 Task: Find the distance between New York City and Philadelphia.
Action: Mouse moved to (243, 56)
Screenshot: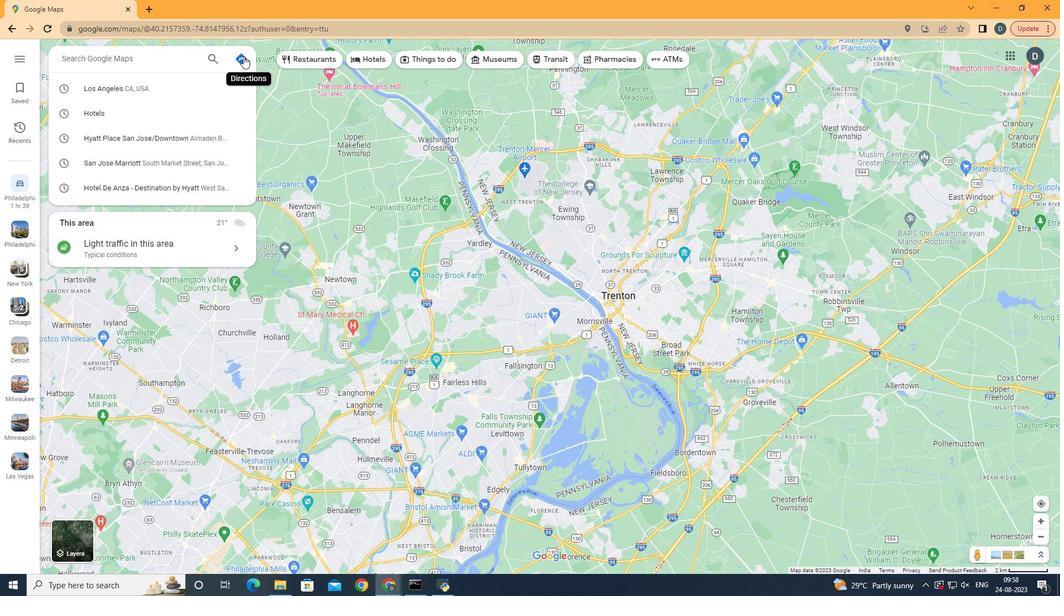 
Action: Mouse pressed left at (243, 56)
Screenshot: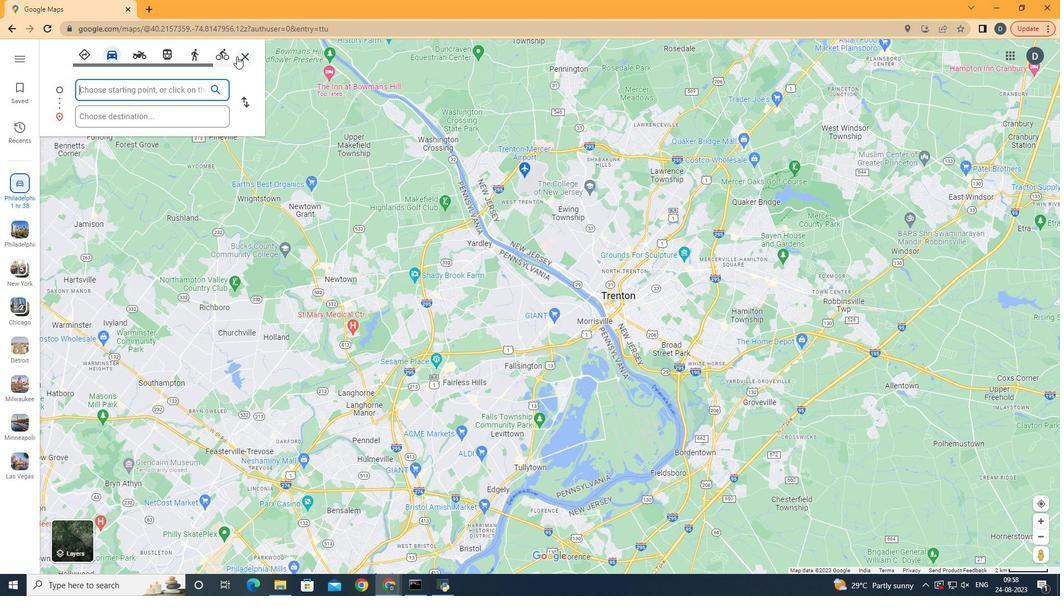 
Action: Mouse moved to (154, 83)
Screenshot: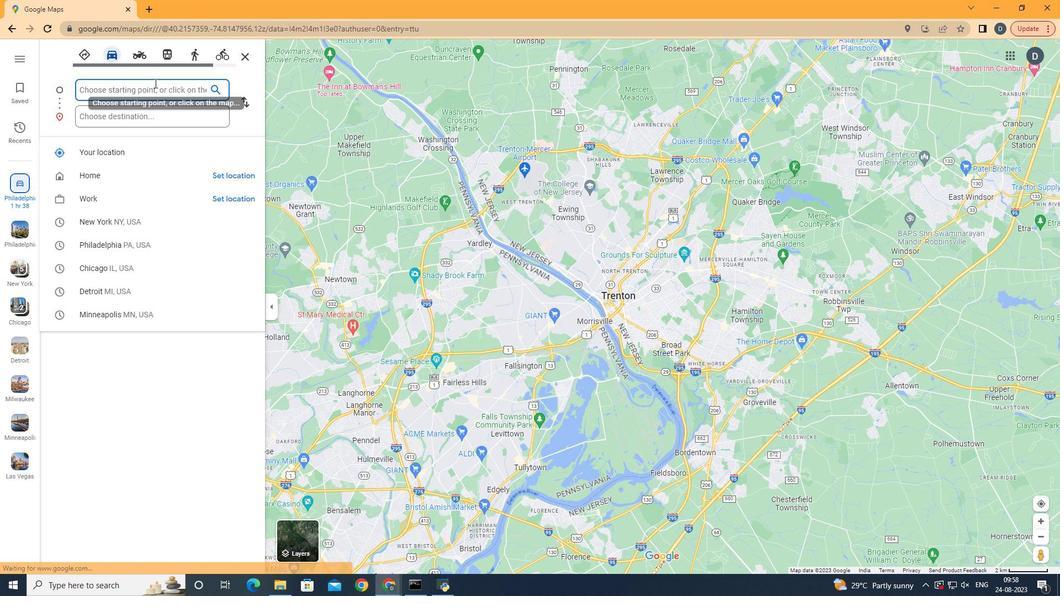 
Action: Mouse pressed left at (154, 83)
Screenshot: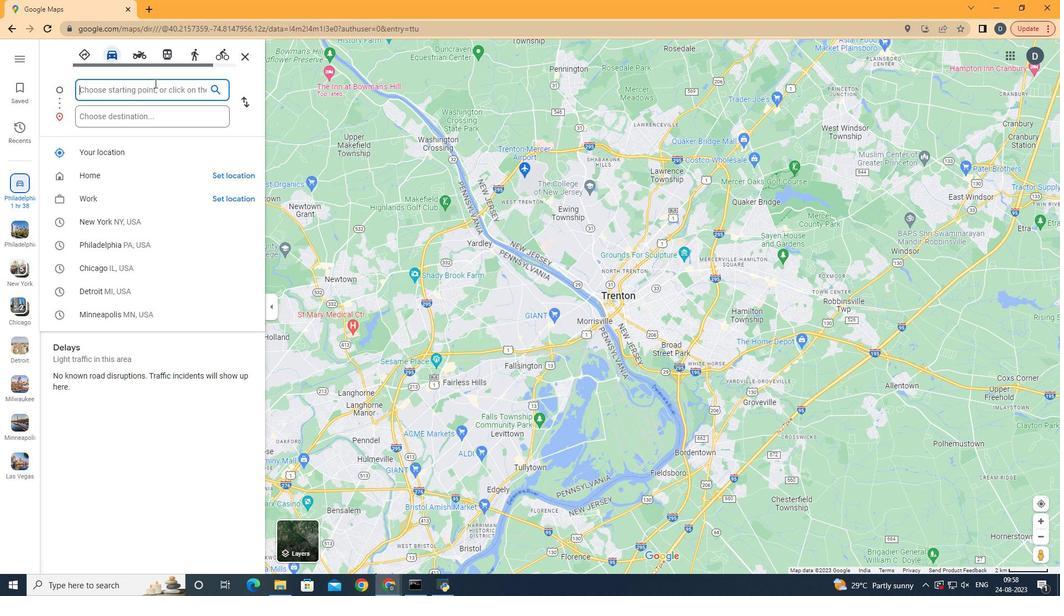 
Action: Key pressed <Key.shift>New<Key.space><Key.shift>York<Key.space><Key.shift>City
Screenshot: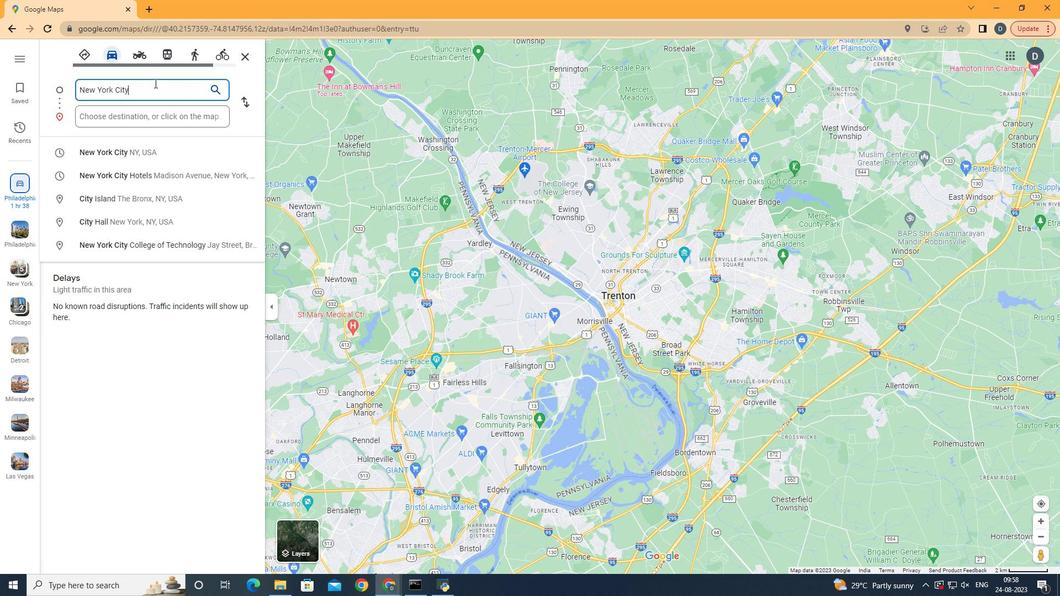 
Action: Mouse moved to (162, 147)
Screenshot: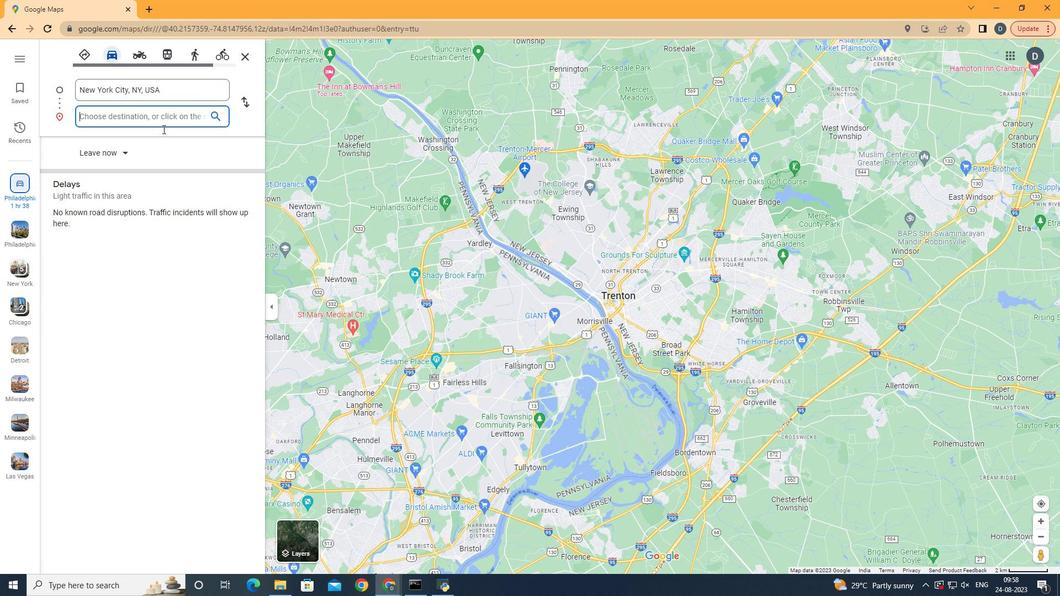 
Action: Mouse pressed left at (162, 147)
Screenshot: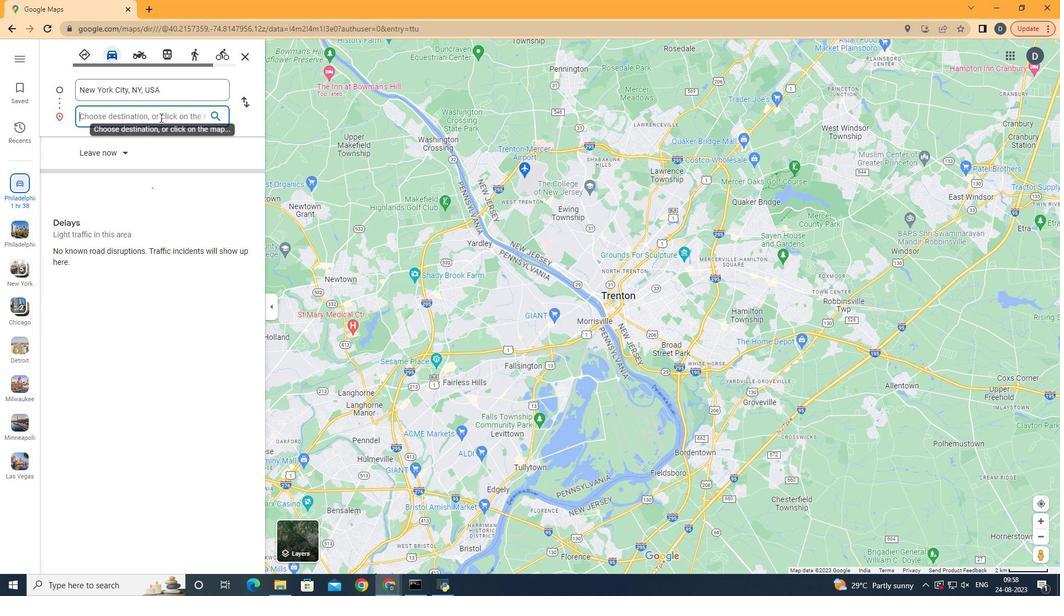 
Action: Mouse moved to (159, 113)
Screenshot: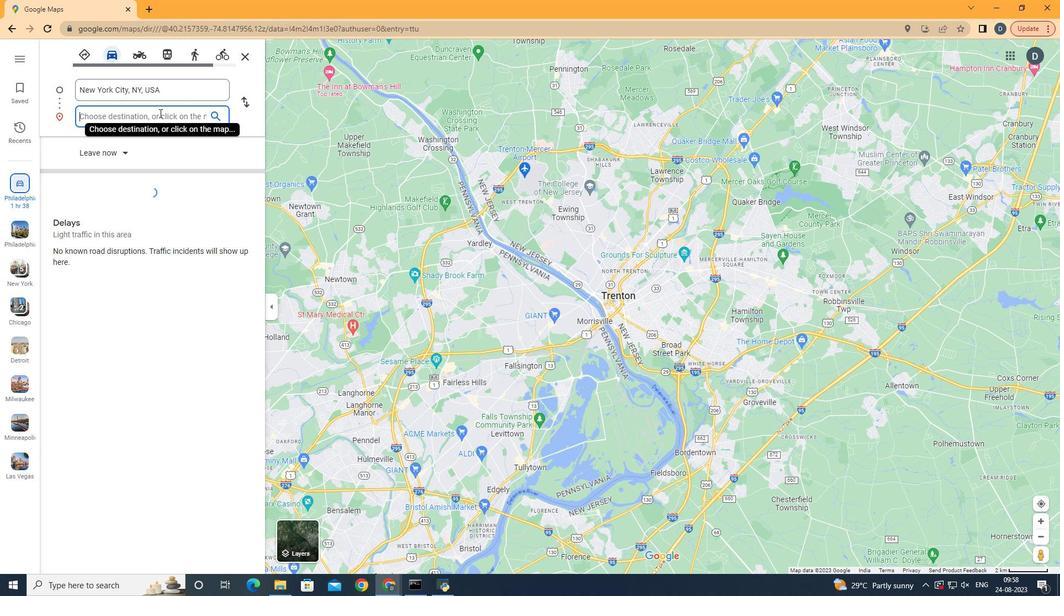 
Action: Mouse pressed left at (159, 113)
Screenshot: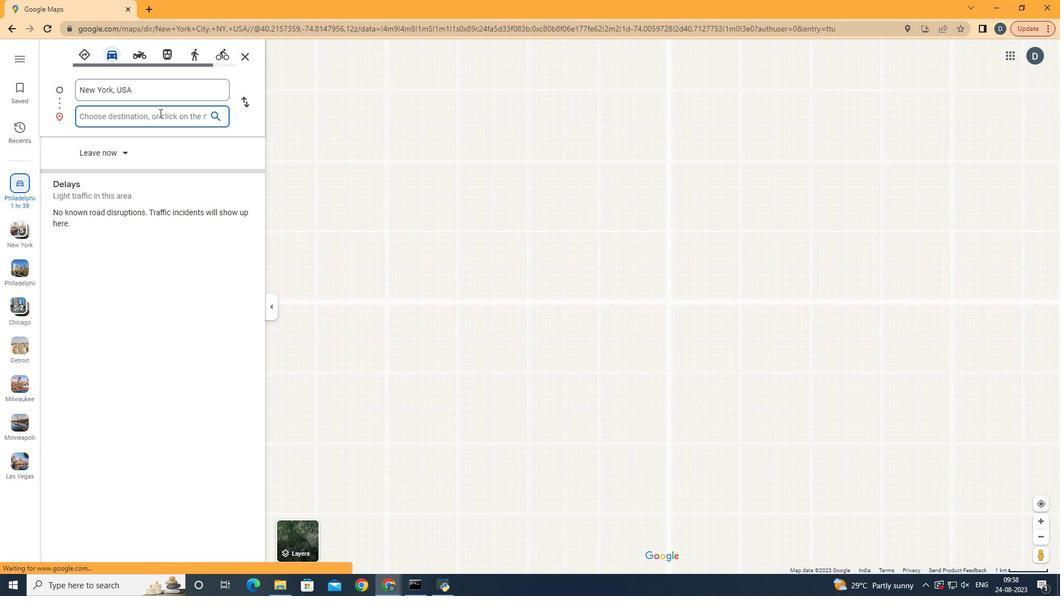 
Action: Mouse moved to (162, 111)
Screenshot: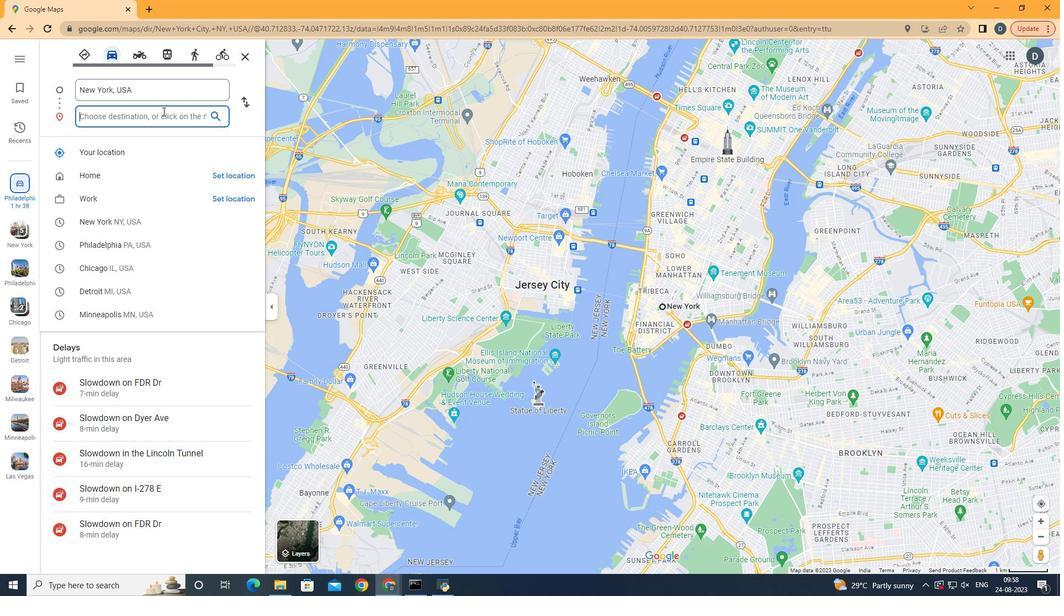 
Action: Key pressed <Key.shift><Key.shift>Philadelphia
Screenshot: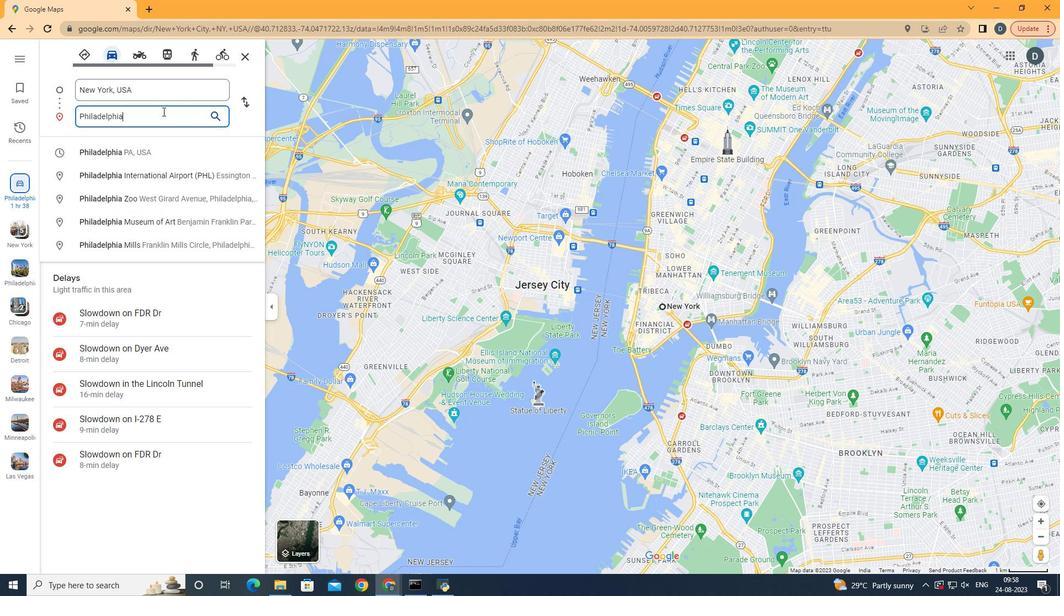 
Action: Mouse moved to (163, 150)
Screenshot: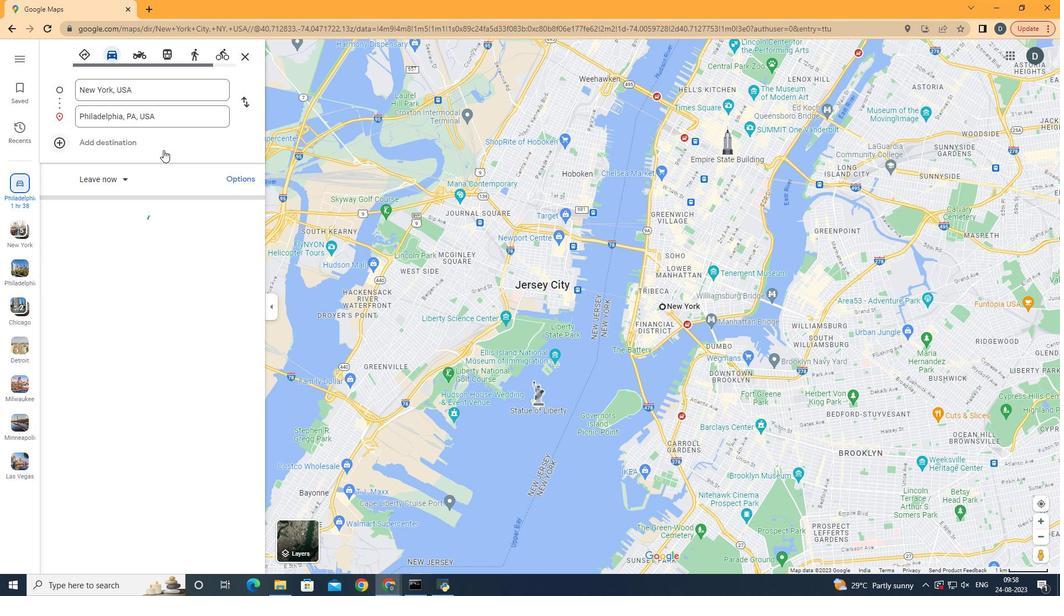
Action: Mouse pressed left at (163, 150)
Screenshot: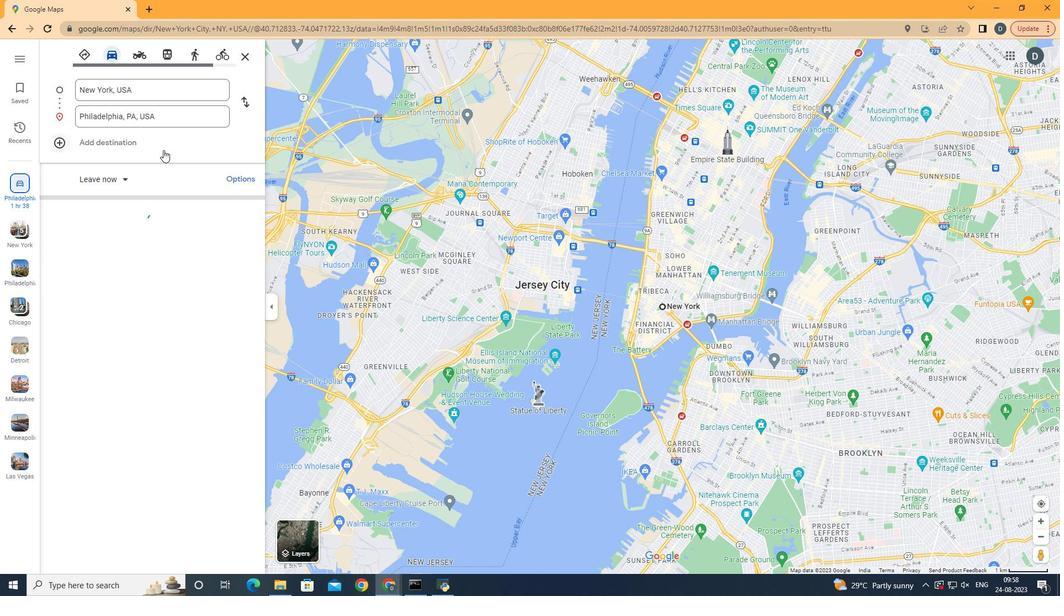 
Action: Mouse moved to (472, 534)
Screenshot: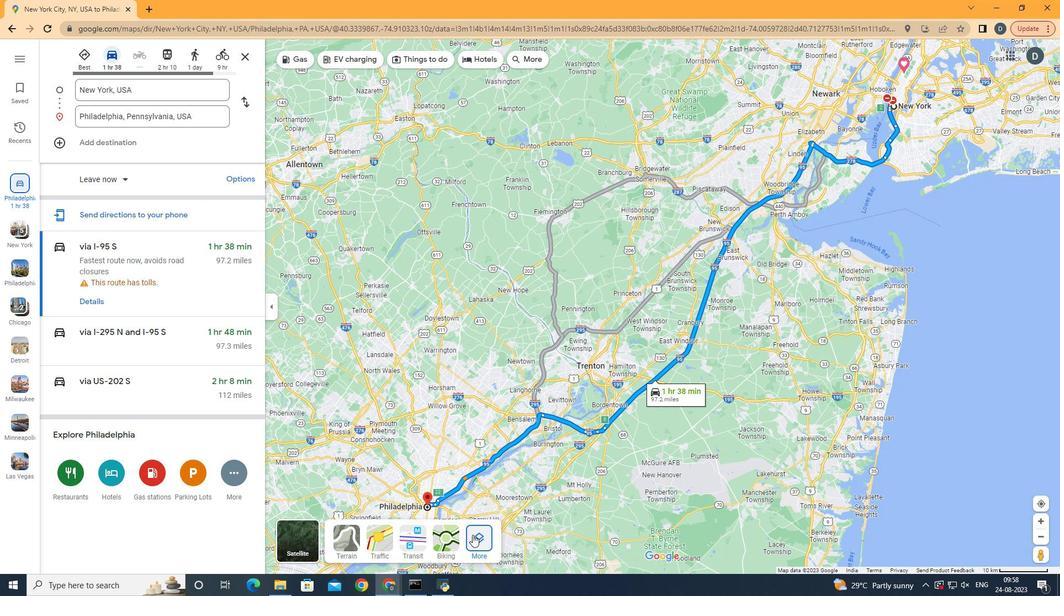 
Action: Mouse pressed left at (472, 534)
Screenshot: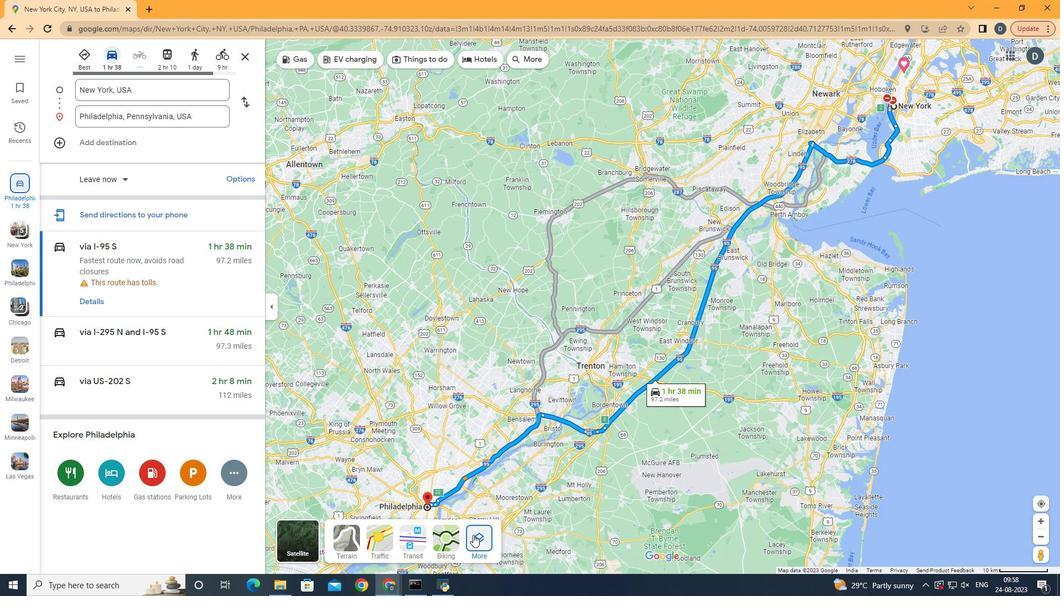 
Action: Mouse moved to (393, 437)
Screenshot: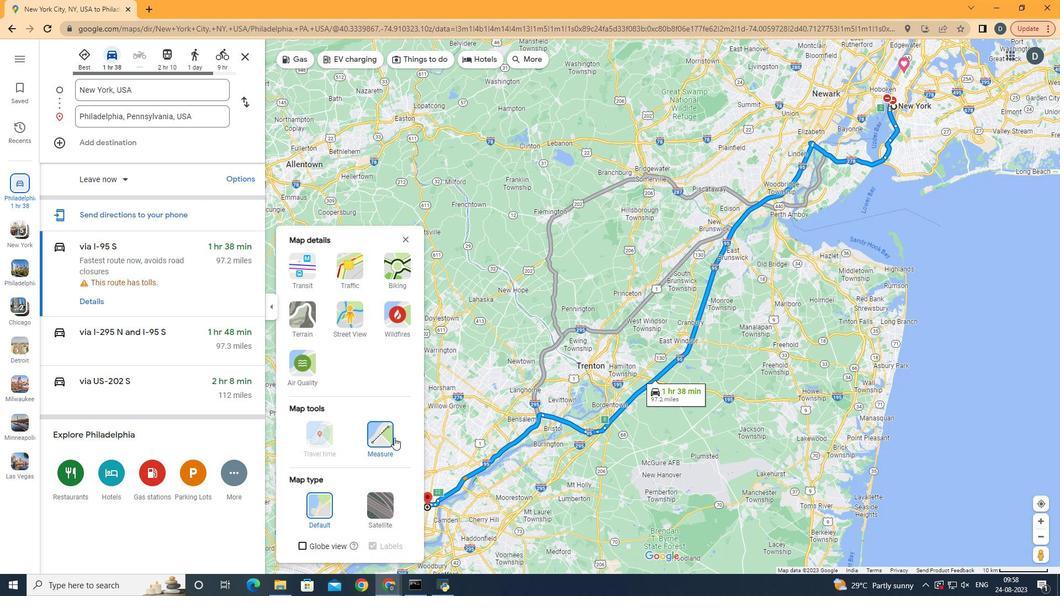 
Action: Mouse pressed left at (393, 437)
Screenshot: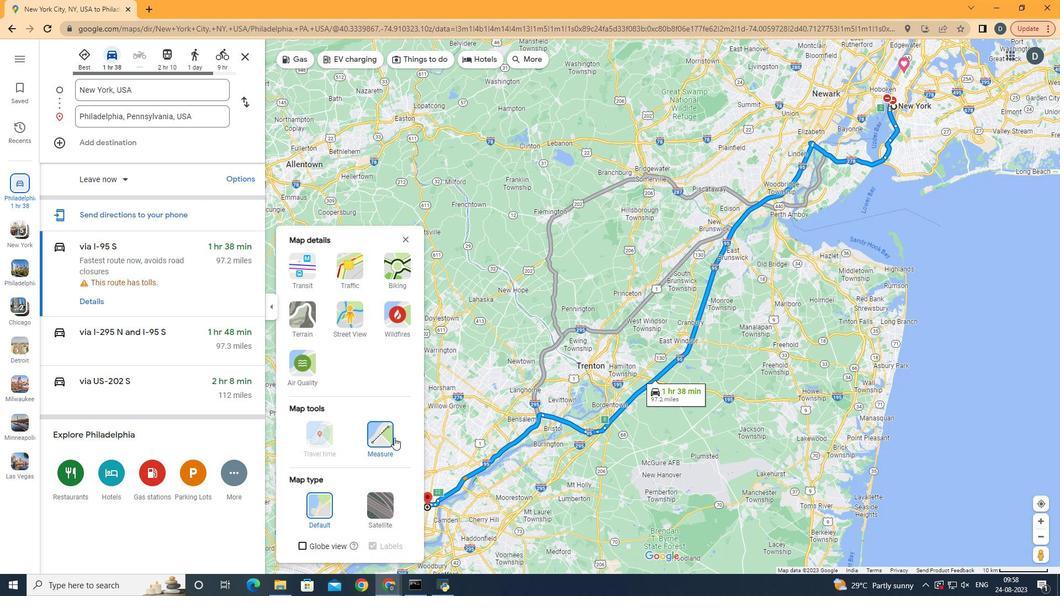 
Action: Mouse moved to (892, 105)
Screenshot: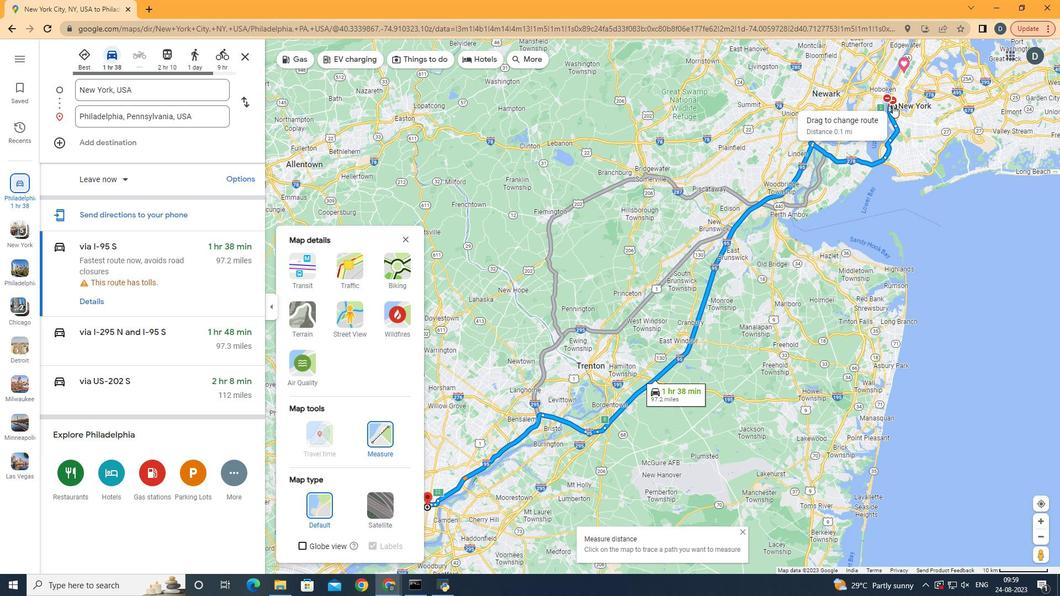
Action: Mouse pressed left at (892, 105)
Screenshot: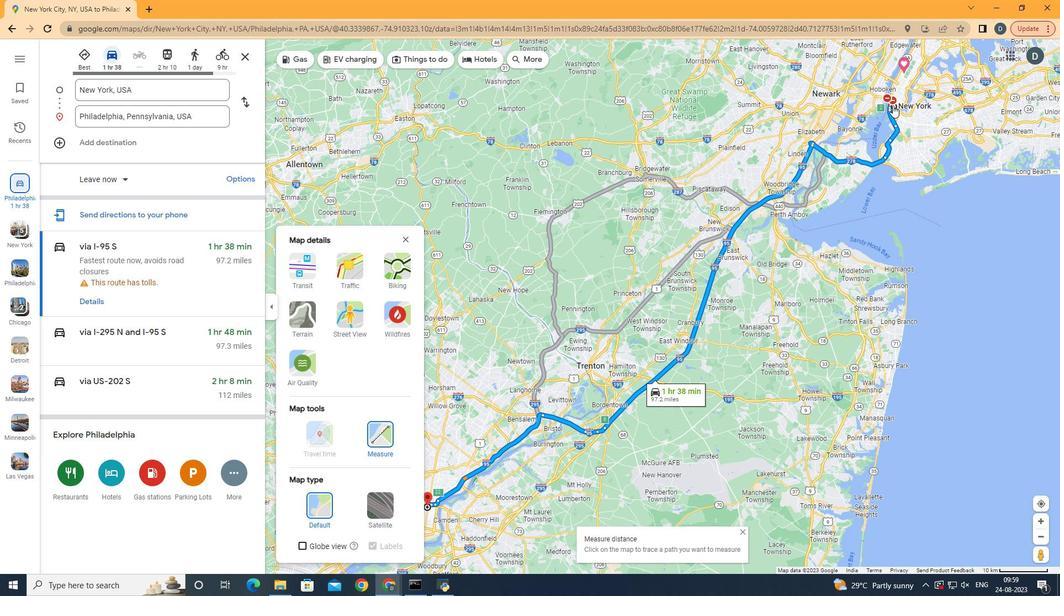 
Action: Mouse moved to (426, 509)
Screenshot: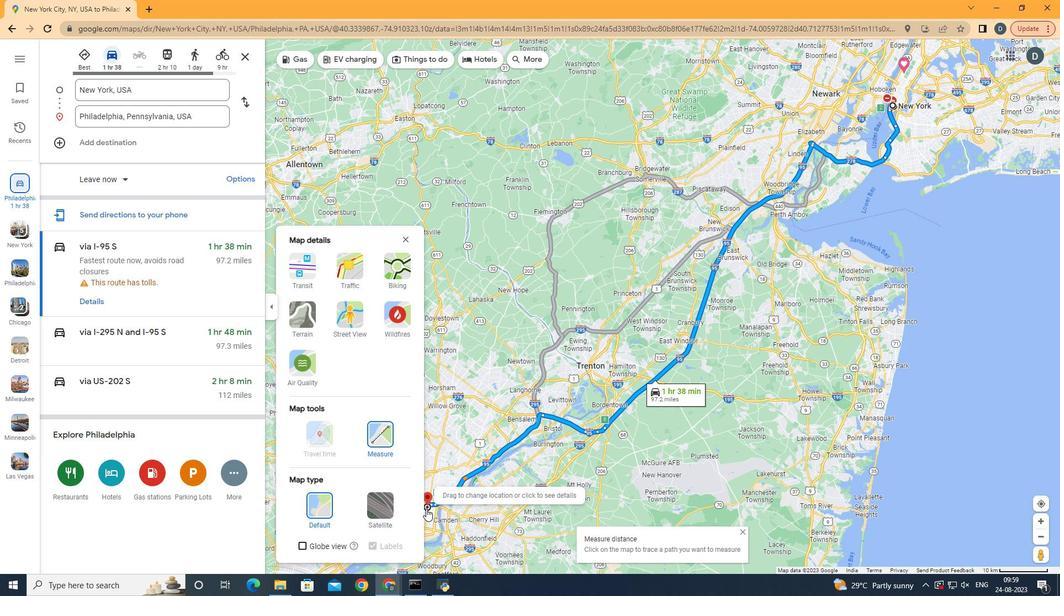 
Action: Mouse pressed left at (426, 509)
Screenshot: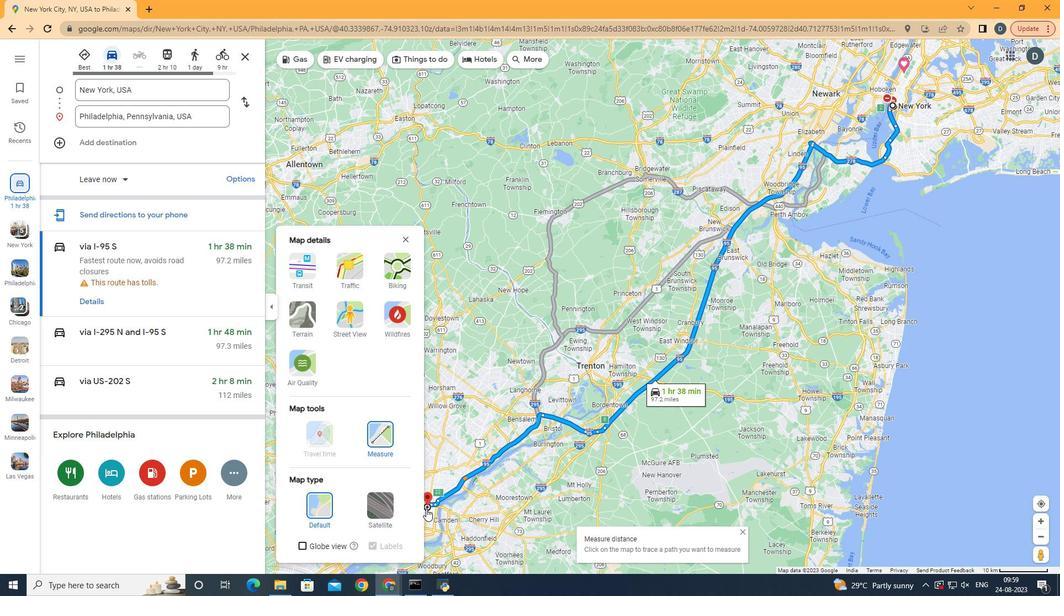 
Action: Mouse moved to (401, 235)
Screenshot: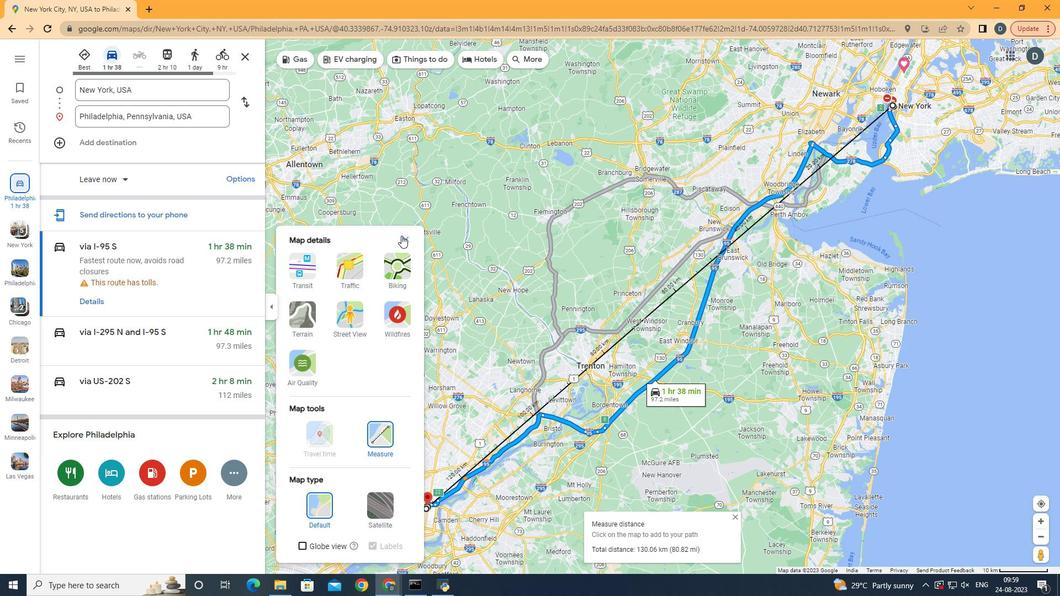 
Action: Mouse pressed left at (401, 235)
Screenshot: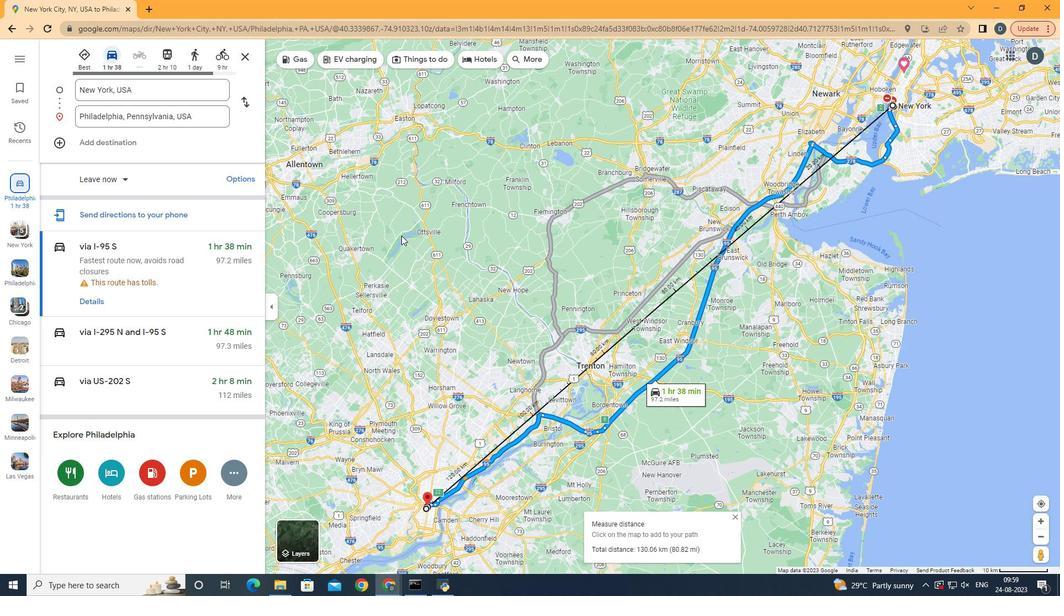
Action: Mouse moved to (865, 190)
Screenshot: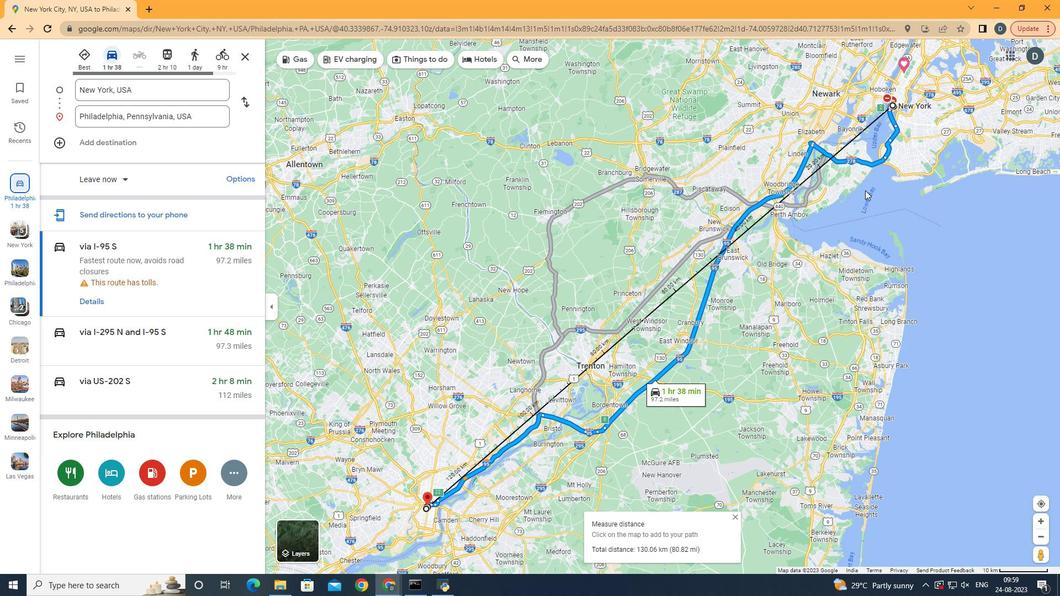 
Action: Mouse scrolled (865, 191) with delta (0, 0)
Screenshot: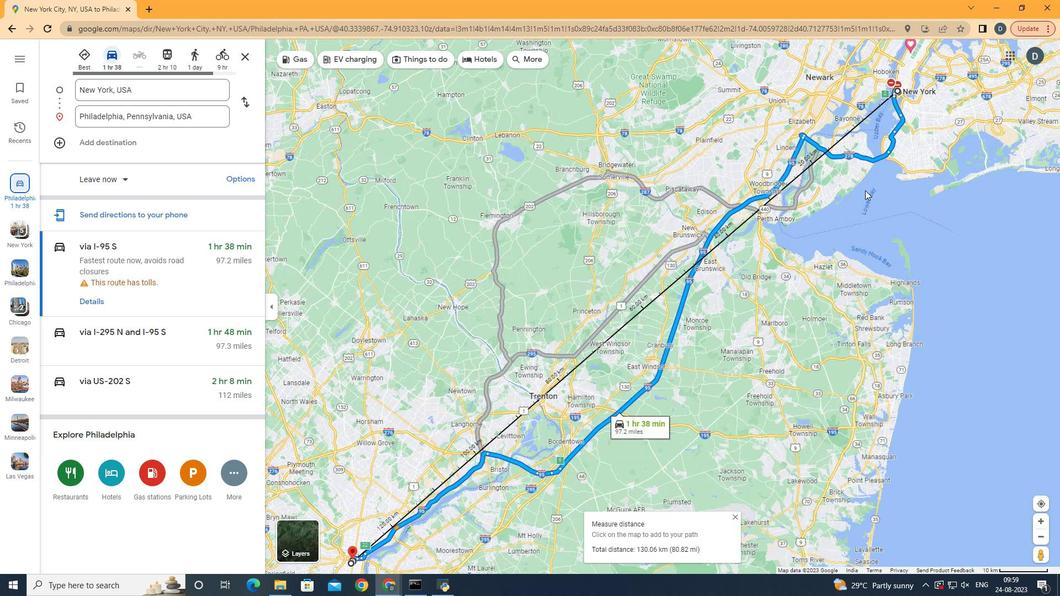 
Action: Mouse scrolled (865, 191) with delta (0, 0)
Screenshot: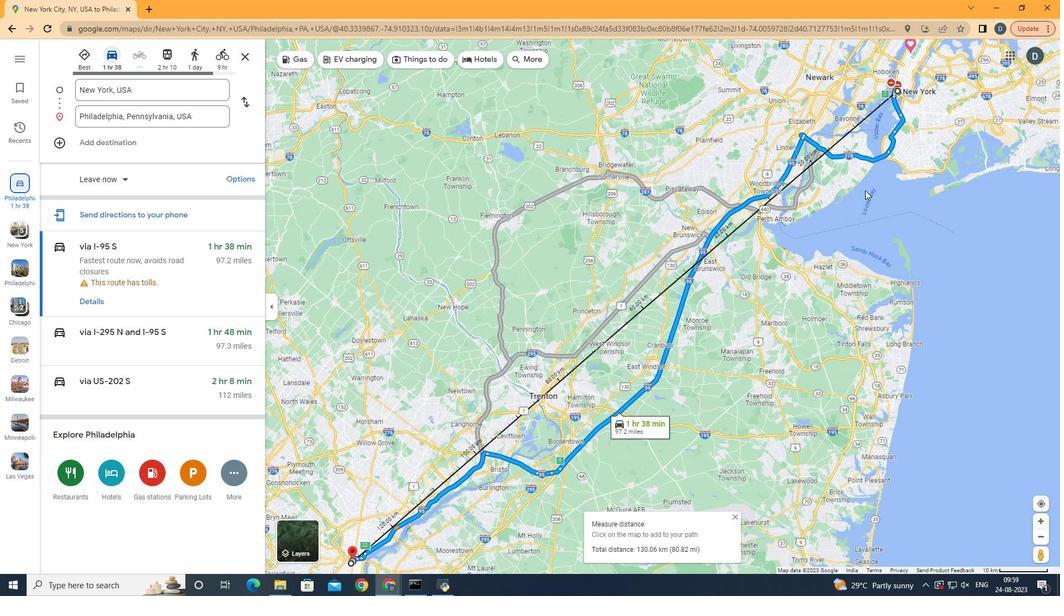 
Action: Mouse scrolled (865, 191) with delta (0, 0)
Screenshot: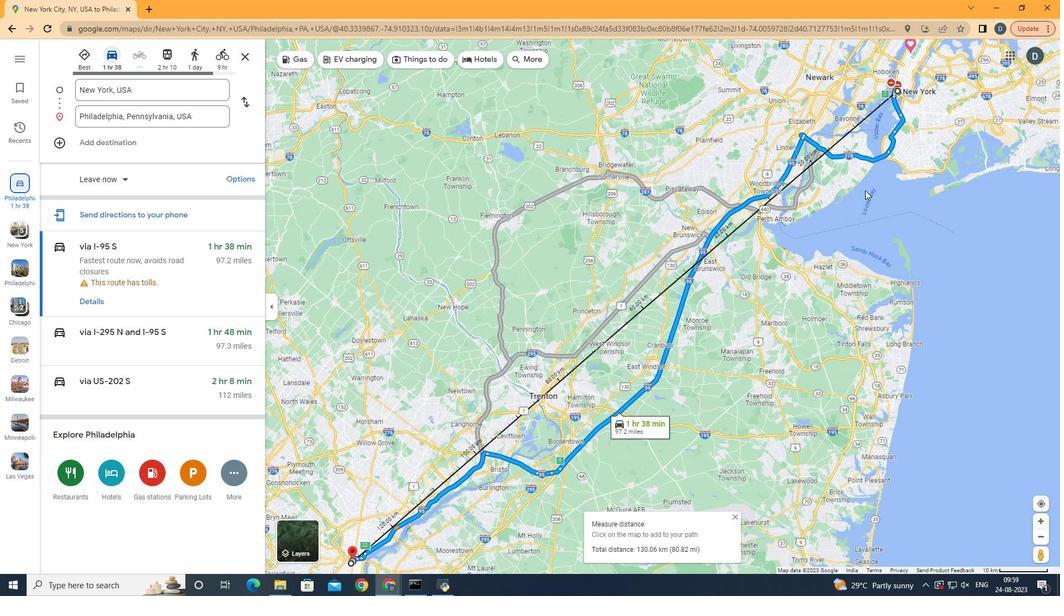 
Action: Mouse scrolled (865, 191) with delta (0, 0)
Screenshot: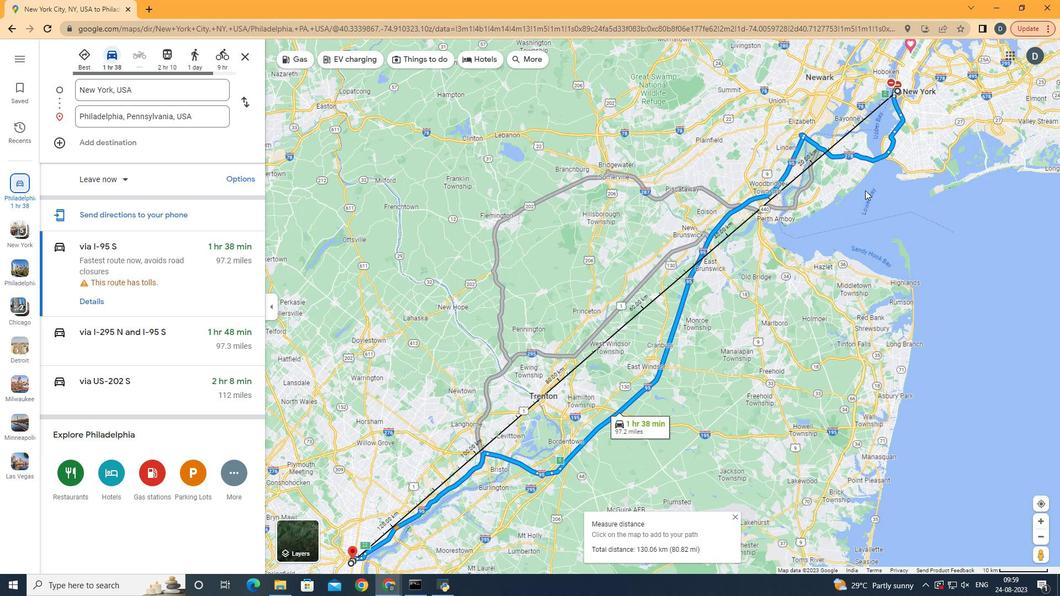 
Action: Mouse scrolled (865, 191) with delta (0, 0)
Screenshot: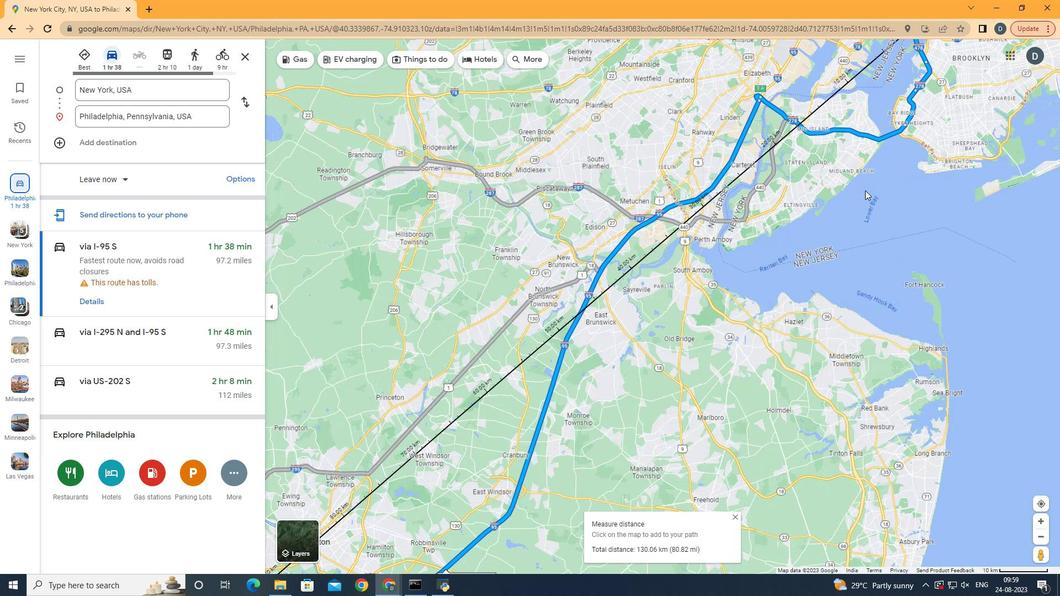 
Action: Mouse scrolled (865, 191) with delta (0, 0)
Screenshot: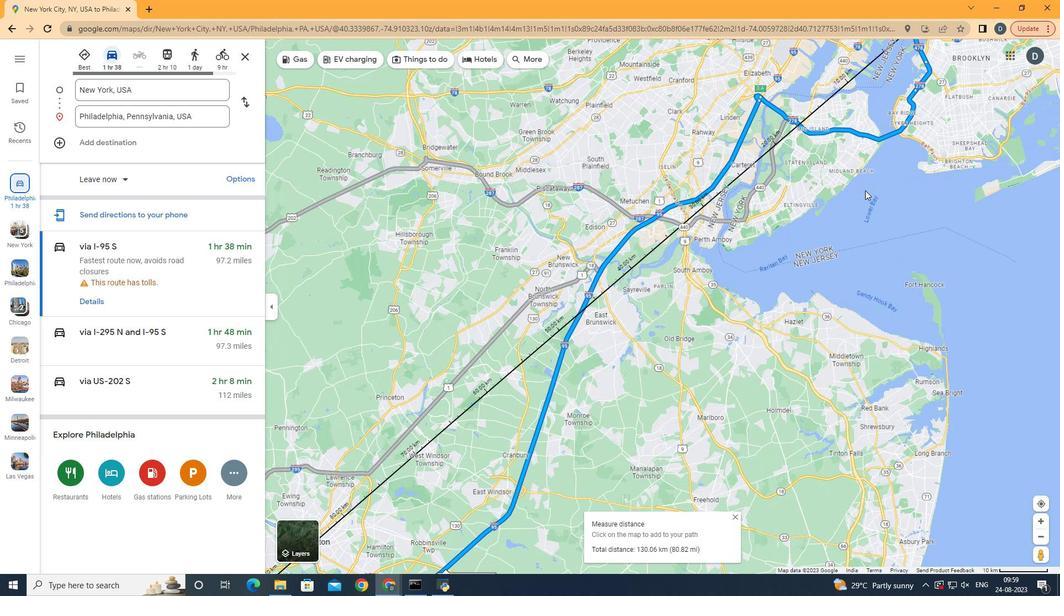 
Action: Mouse scrolled (865, 191) with delta (0, 0)
Screenshot: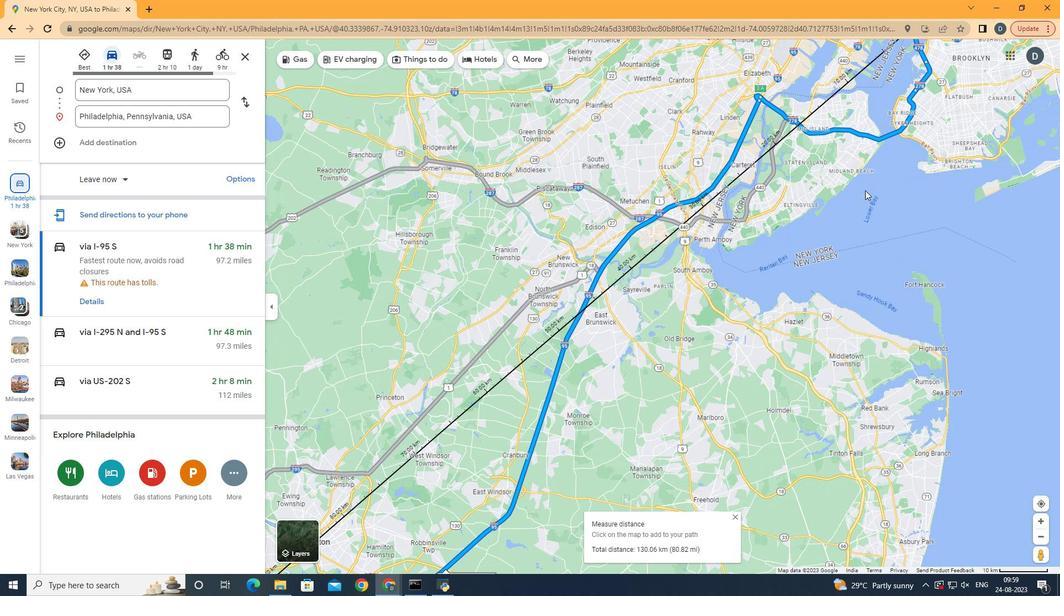 
Action: Mouse scrolled (865, 191) with delta (0, 0)
Screenshot: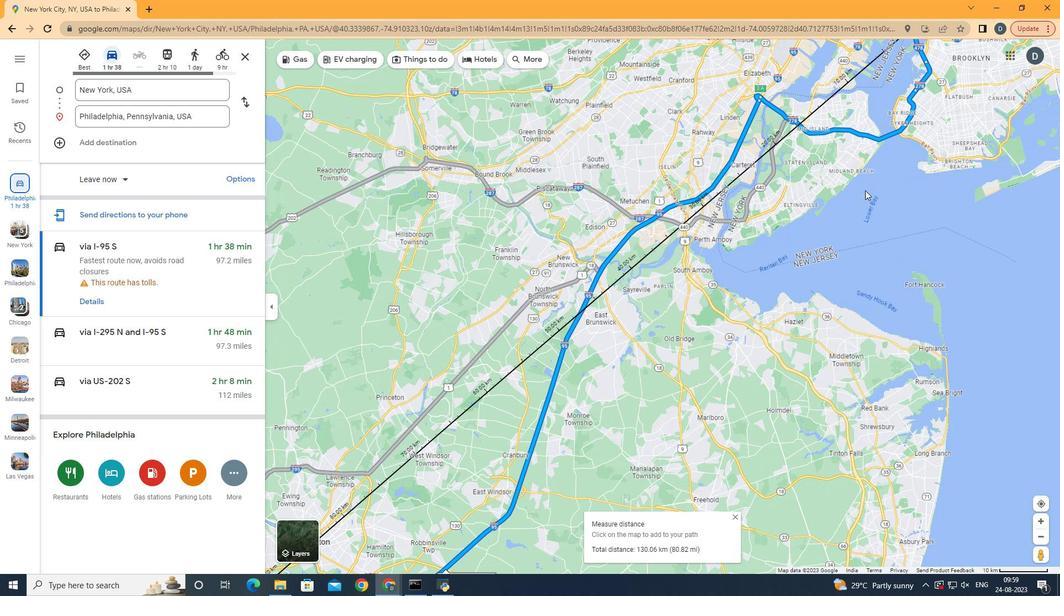 
Action: Mouse scrolled (865, 191) with delta (0, 0)
Screenshot: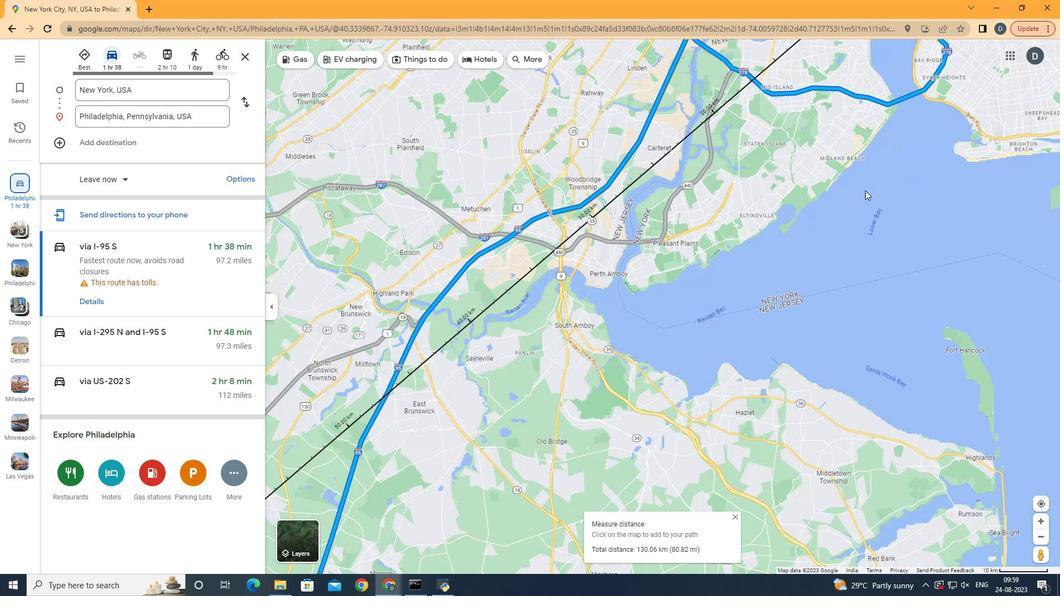 
Action: Mouse scrolled (865, 191) with delta (0, 0)
Screenshot: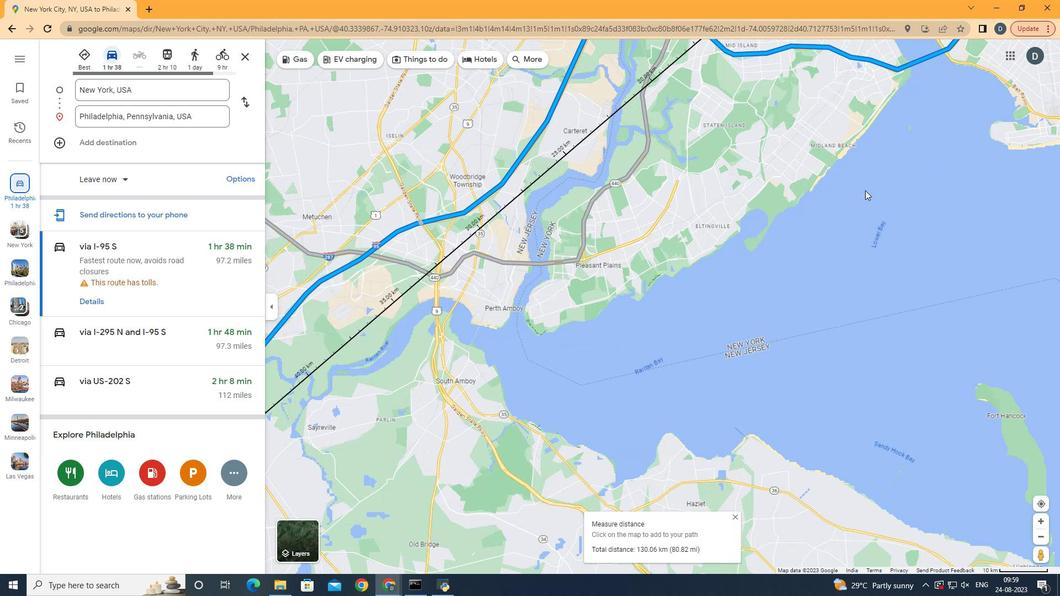 
Action: Mouse scrolled (865, 191) with delta (0, 0)
Screenshot: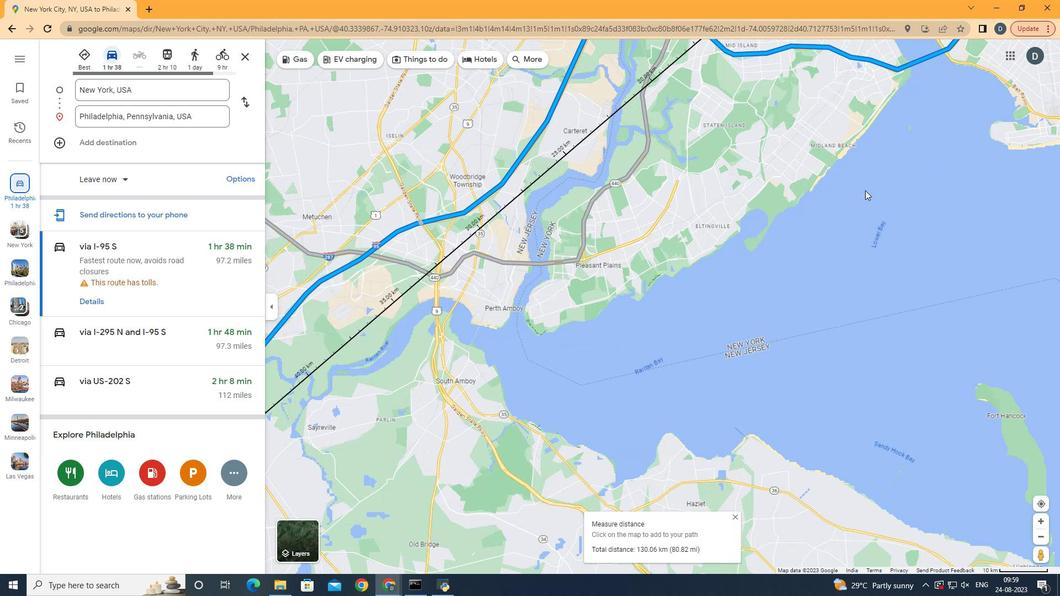 
Action: Mouse scrolled (865, 191) with delta (0, 0)
Screenshot: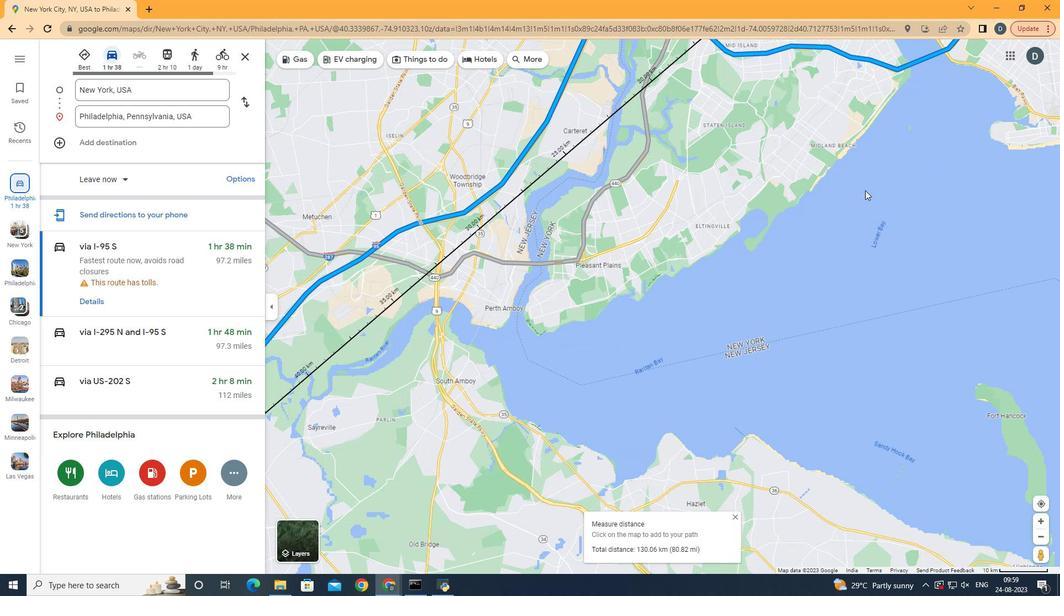 
Action: Mouse scrolled (865, 191) with delta (0, 0)
Screenshot: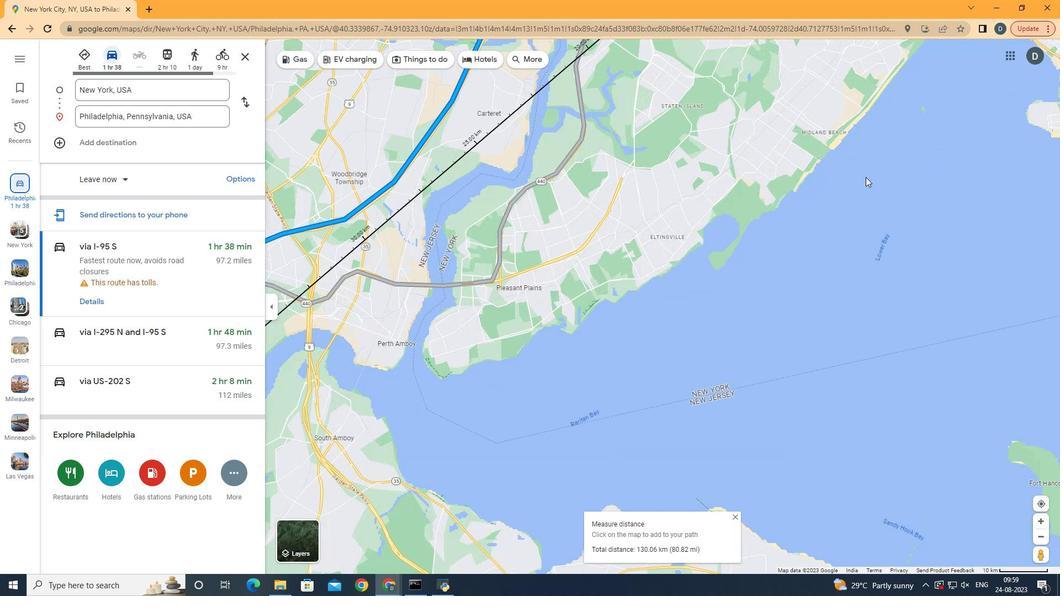 
Action: Mouse moved to (884, 145)
Screenshot: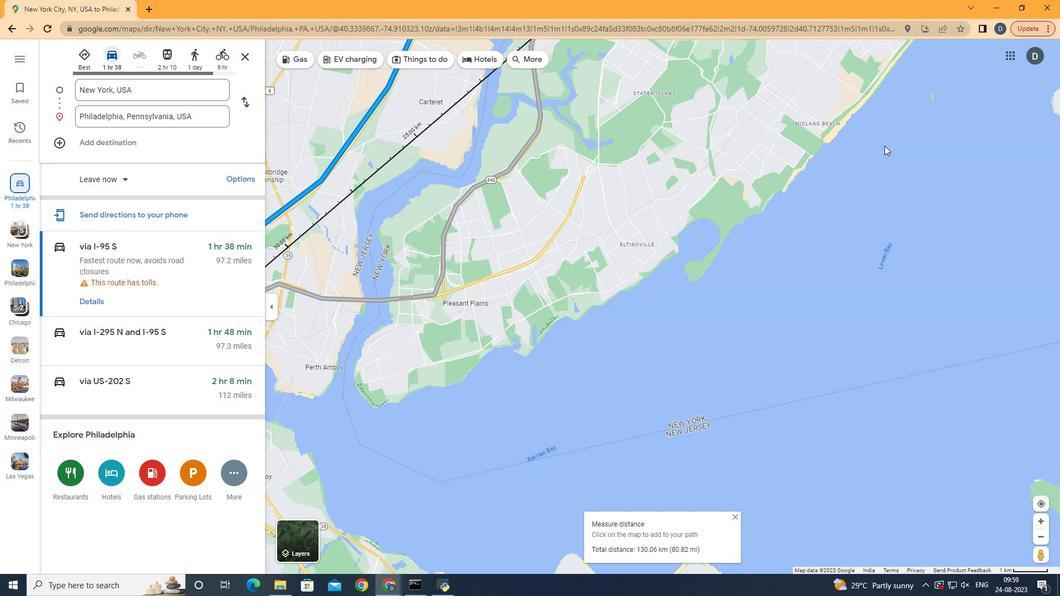 
Action: Mouse pressed left at (884, 145)
Screenshot: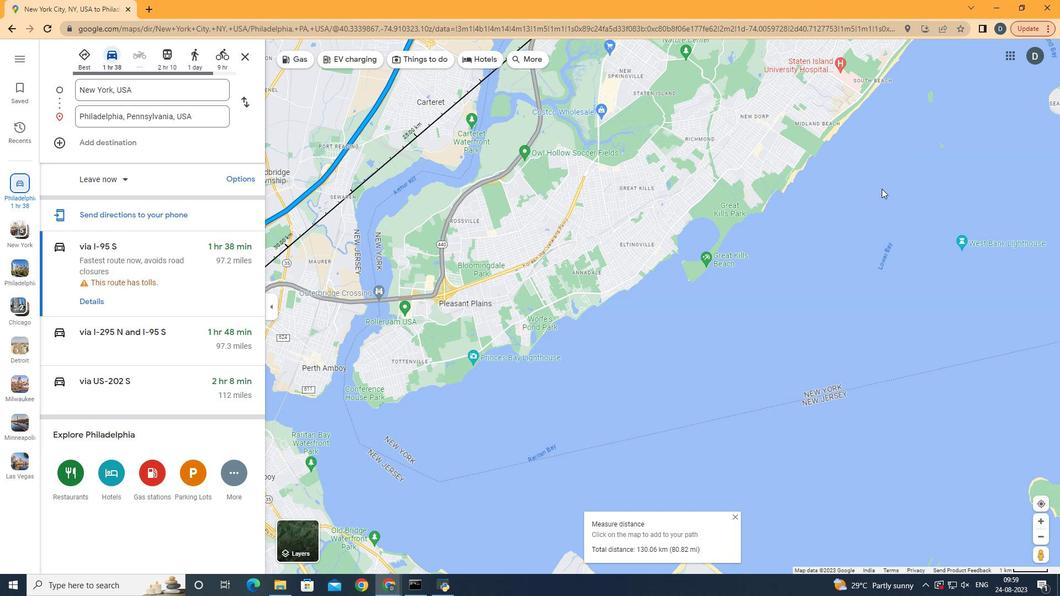 
Action: Mouse moved to (863, 207)
Screenshot: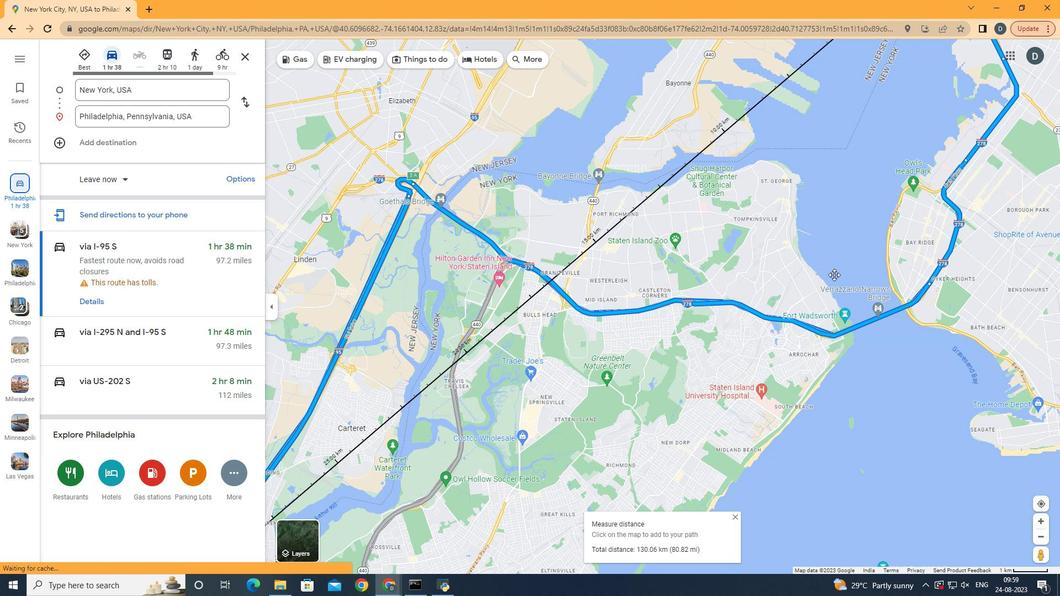 
Action: Mouse pressed left at (863, 207)
Screenshot: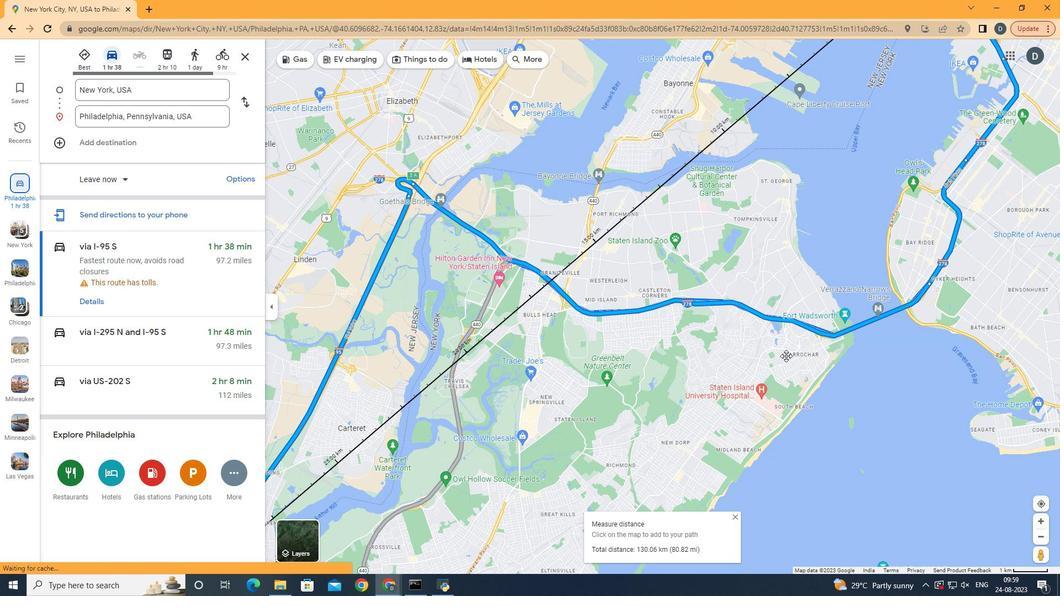 
Action: Mouse moved to (696, 472)
Screenshot: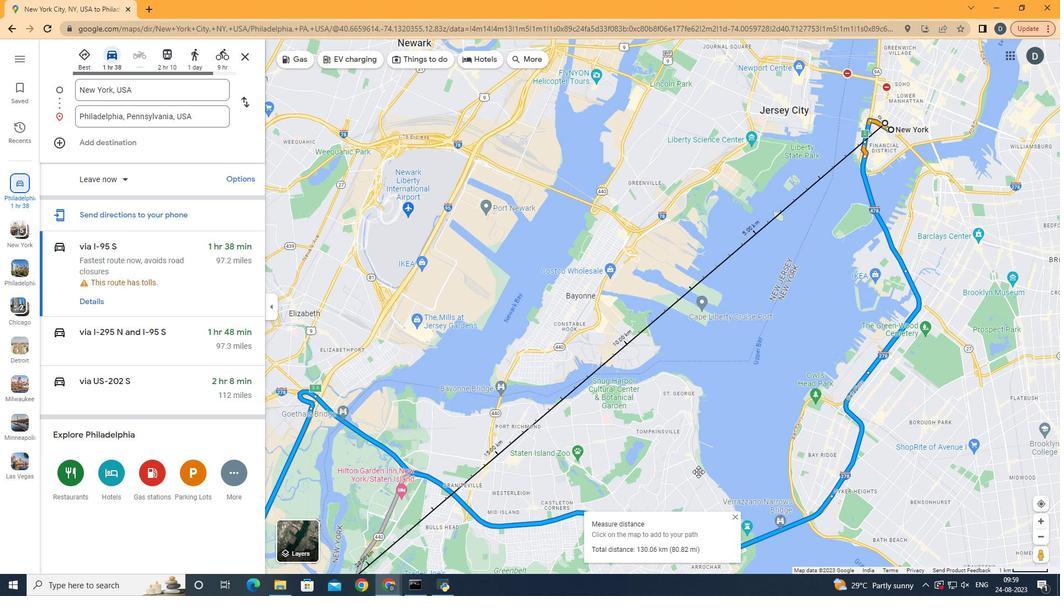 
Action: Mouse pressed left at (696, 472)
Screenshot: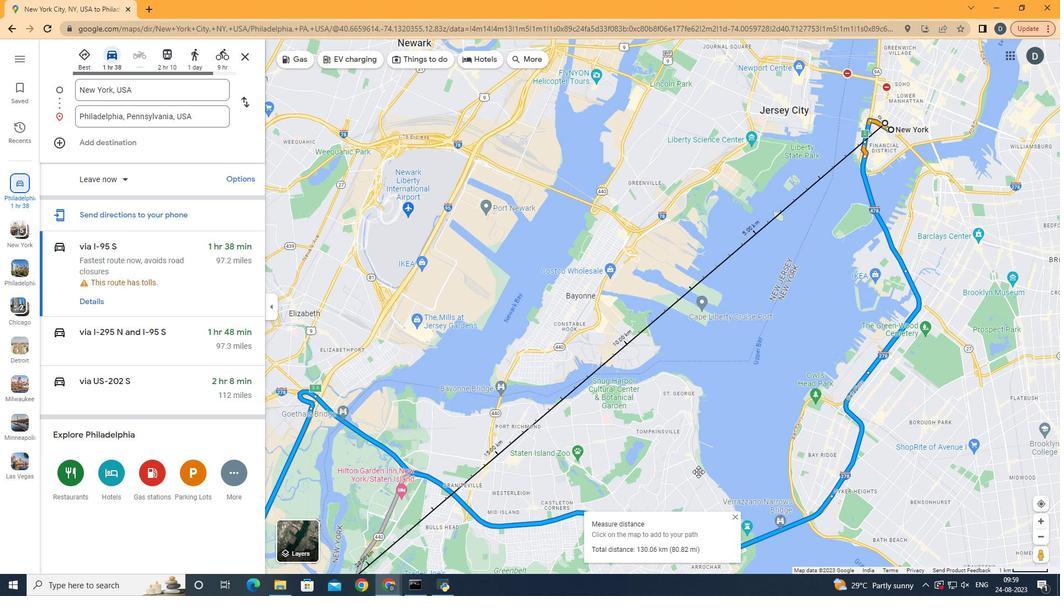 
Action: Mouse moved to (511, 507)
Screenshot: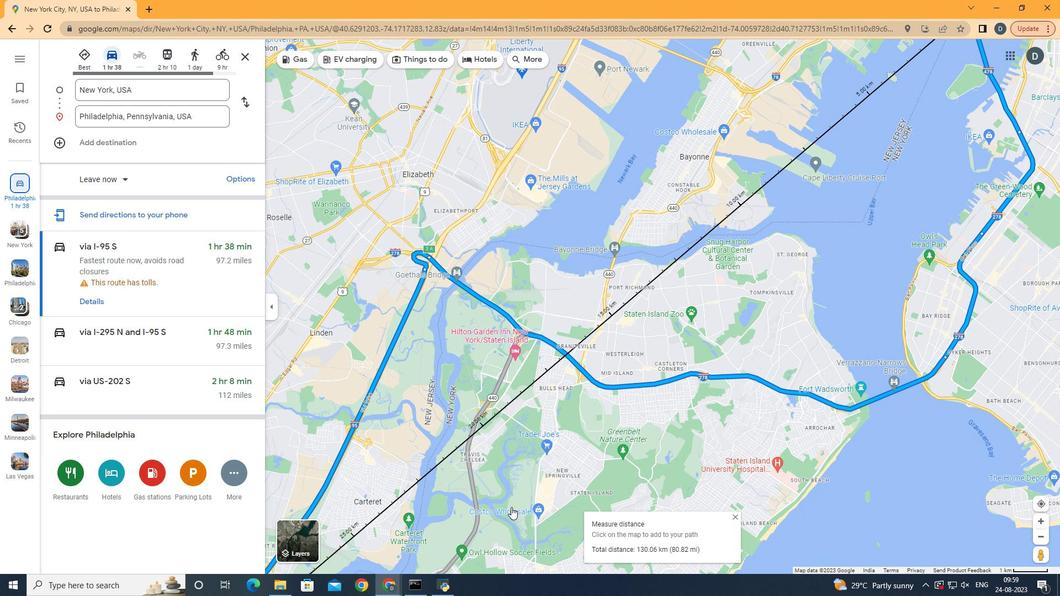 
Action: Mouse pressed left at (511, 507)
Screenshot: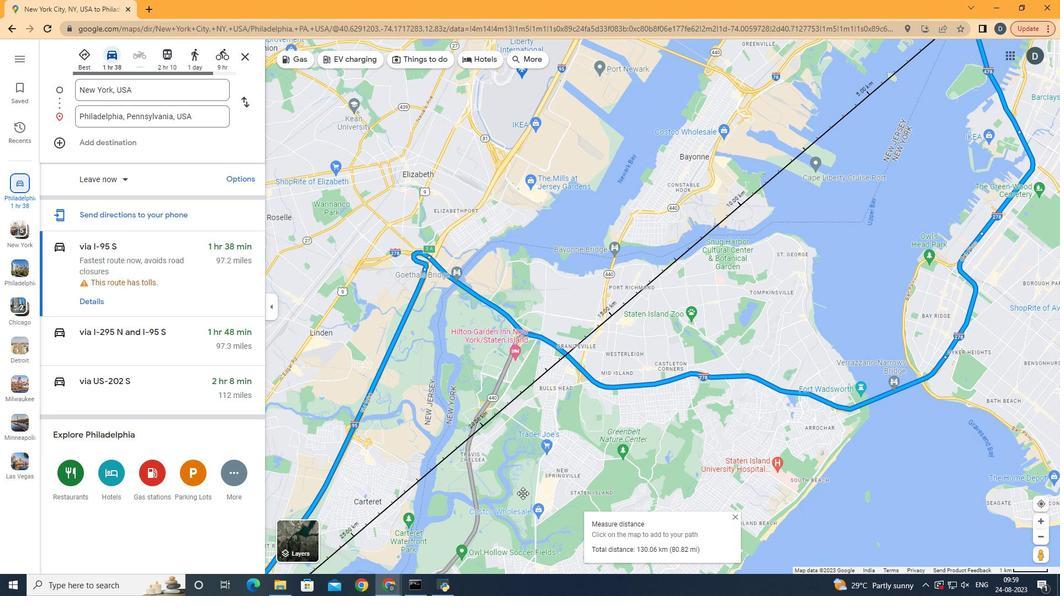 
Action: Mouse moved to (691, 366)
Screenshot: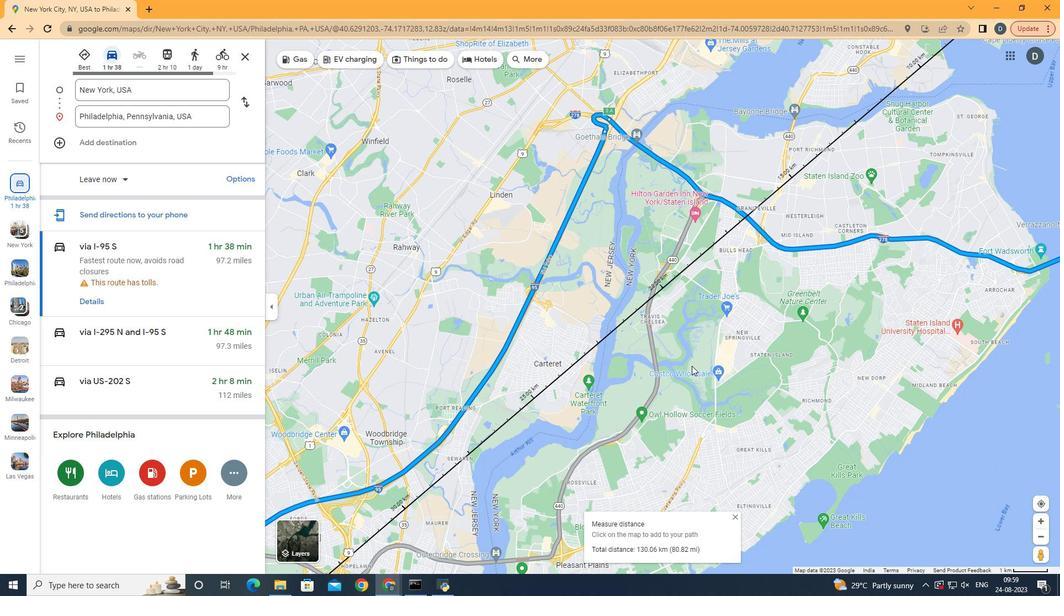 
Action: Mouse scrolled (691, 366) with delta (0, 0)
Screenshot: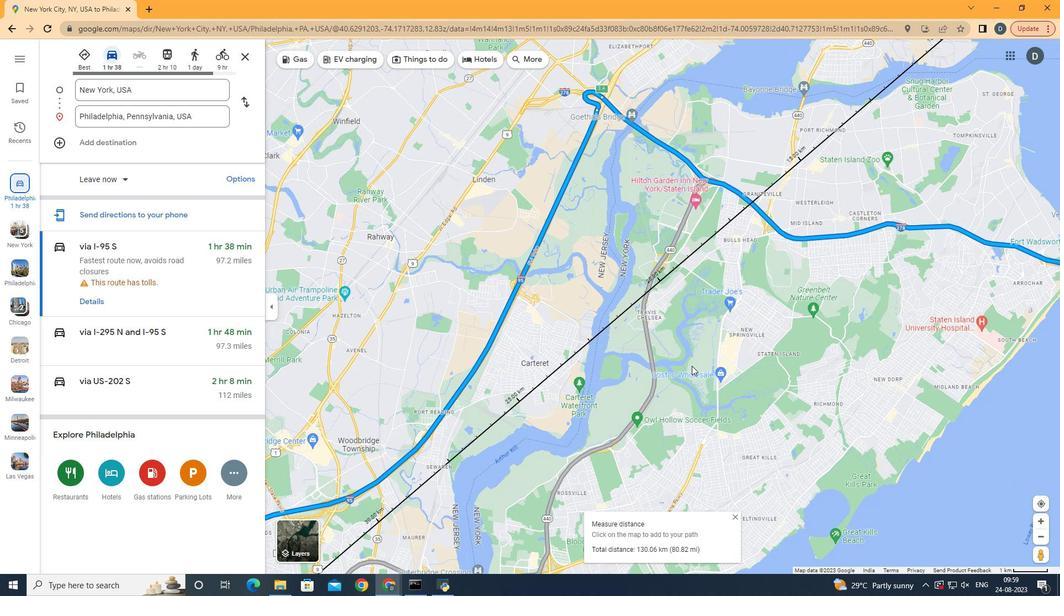 
Action: Mouse scrolled (691, 366) with delta (0, 0)
Screenshot: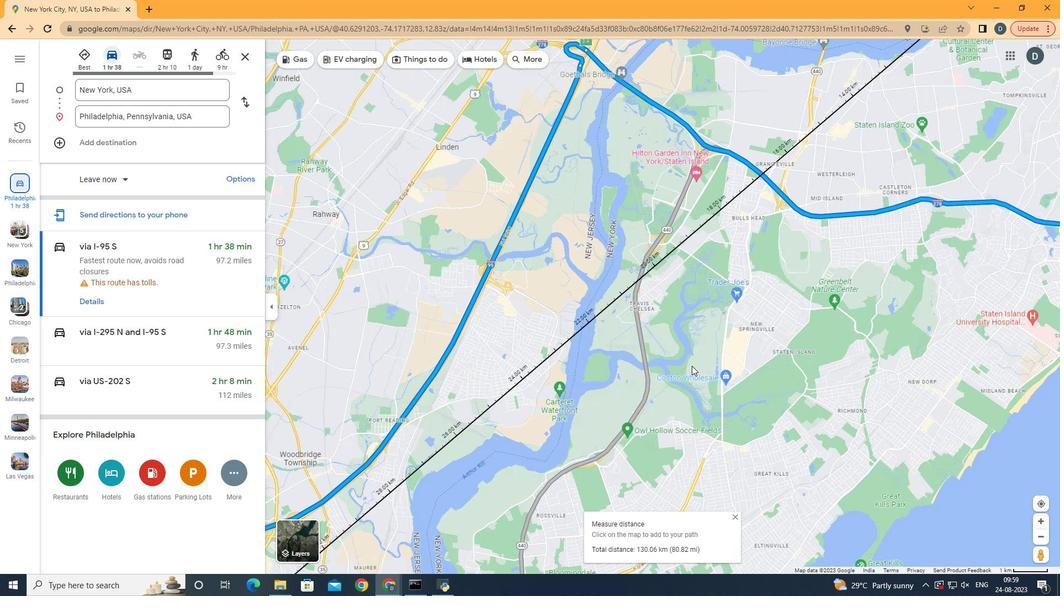 
Action: Mouse moved to (523, 429)
Screenshot: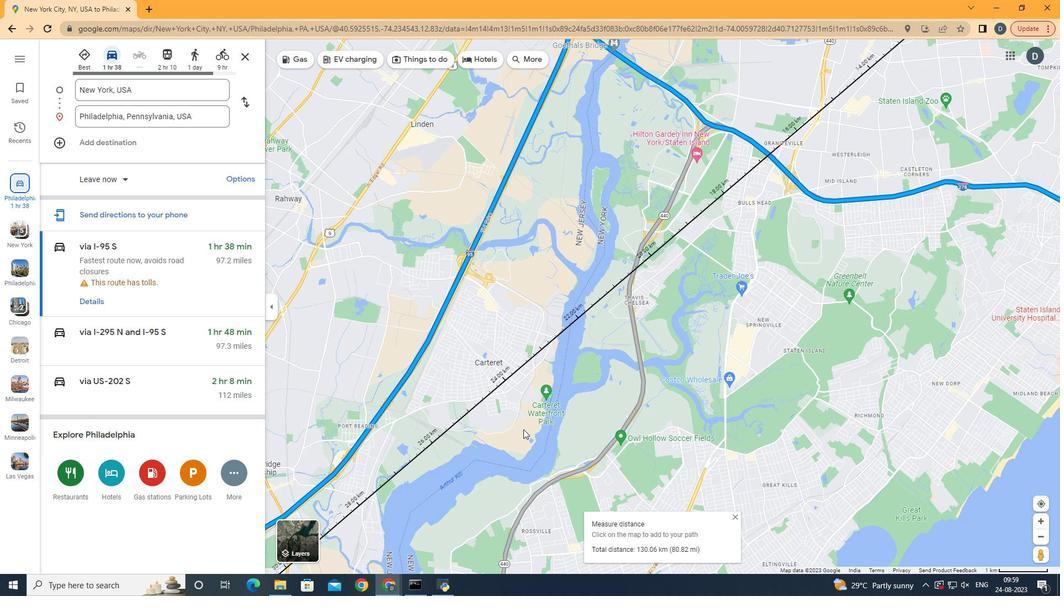
Action: Mouse pressed left at (523, 429)
Screenshot: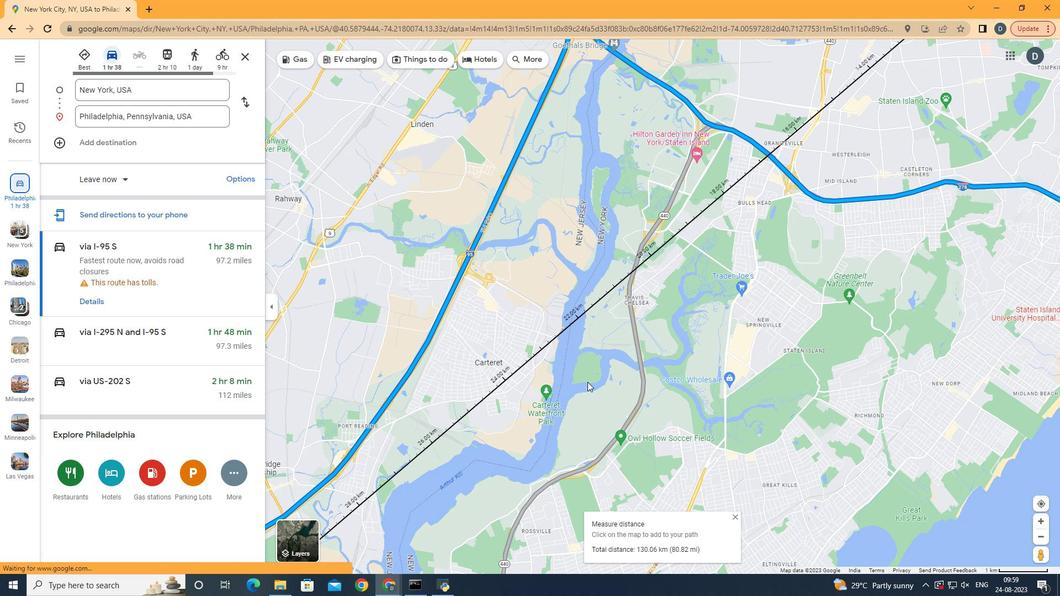 
Action: Mouse moved to (495, 469)
Screenshot: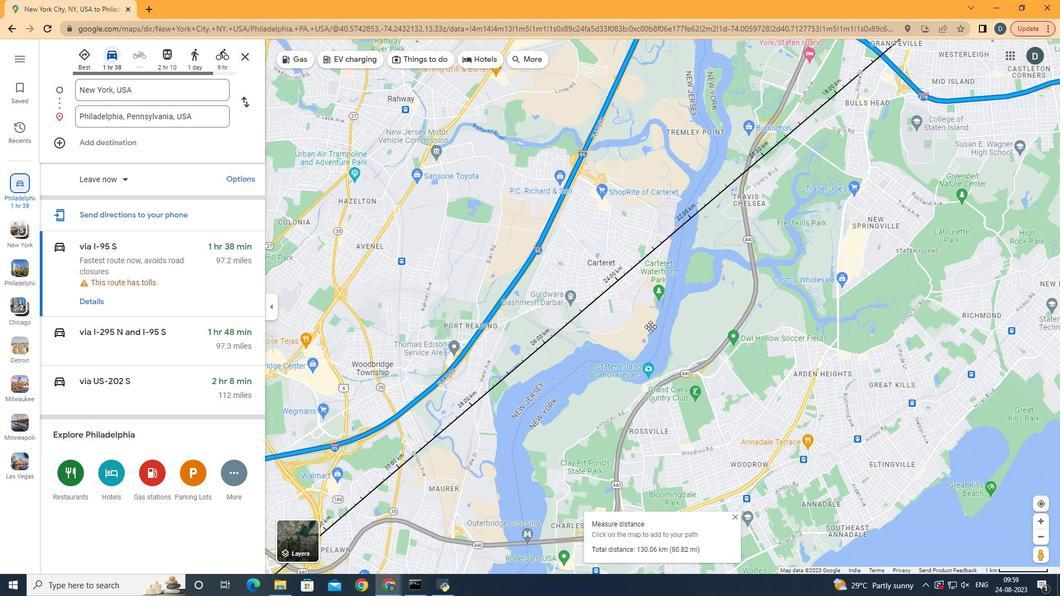 
Action: Mouse pressed left at (495, 469)
Screenshot: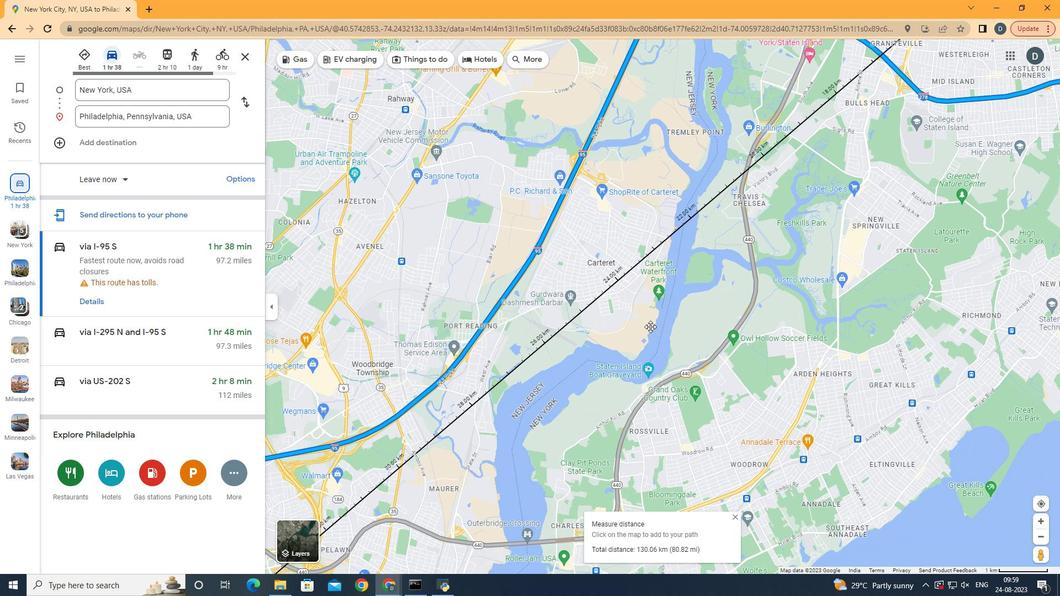 
Action: Mouse moved to (459, 500)
Screenshot: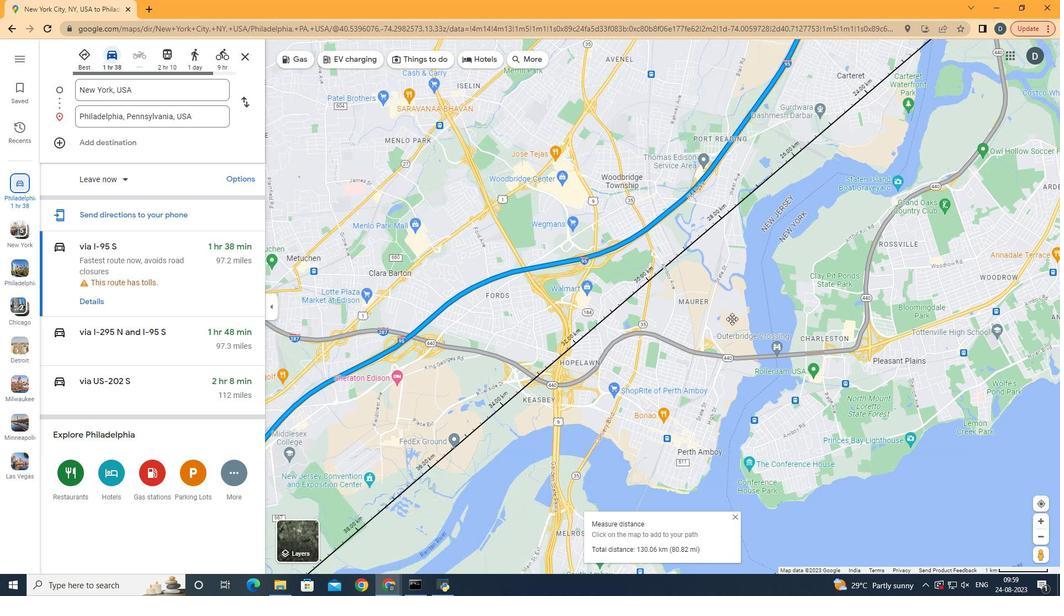 
Action: Mouse pressed left at (459, 500)
Screenshot: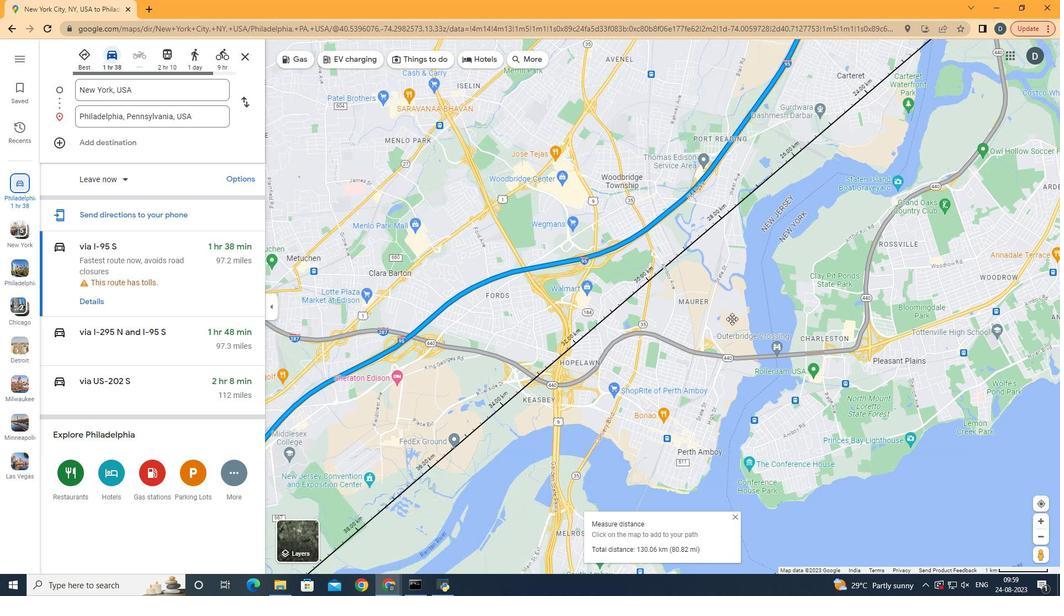 
Action: Mouse moved to (583, 473)
Screenshot: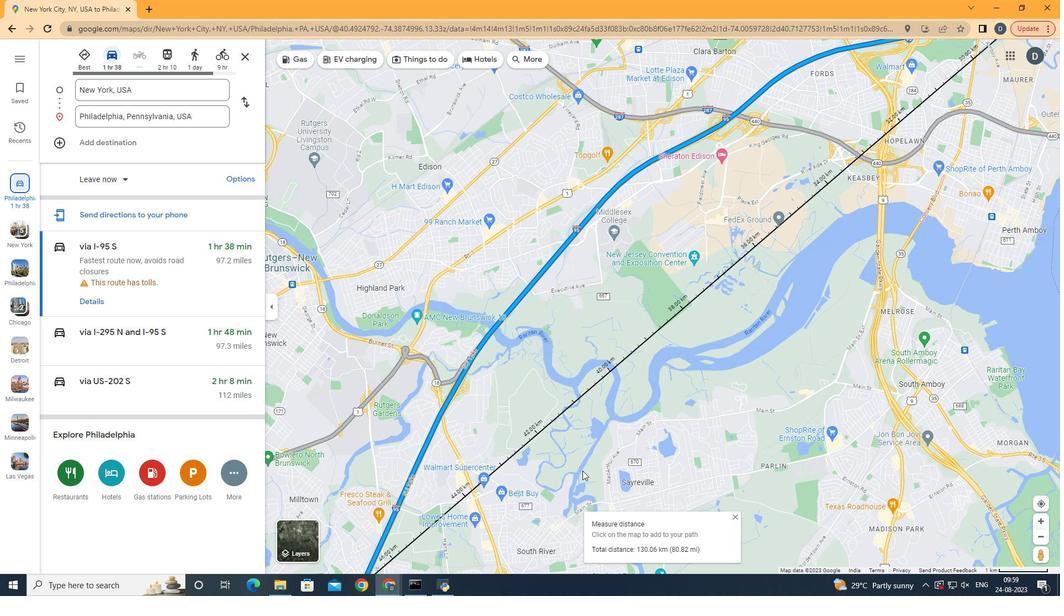 
Action: Mouse pressed left at (583, 473)
Screenshot: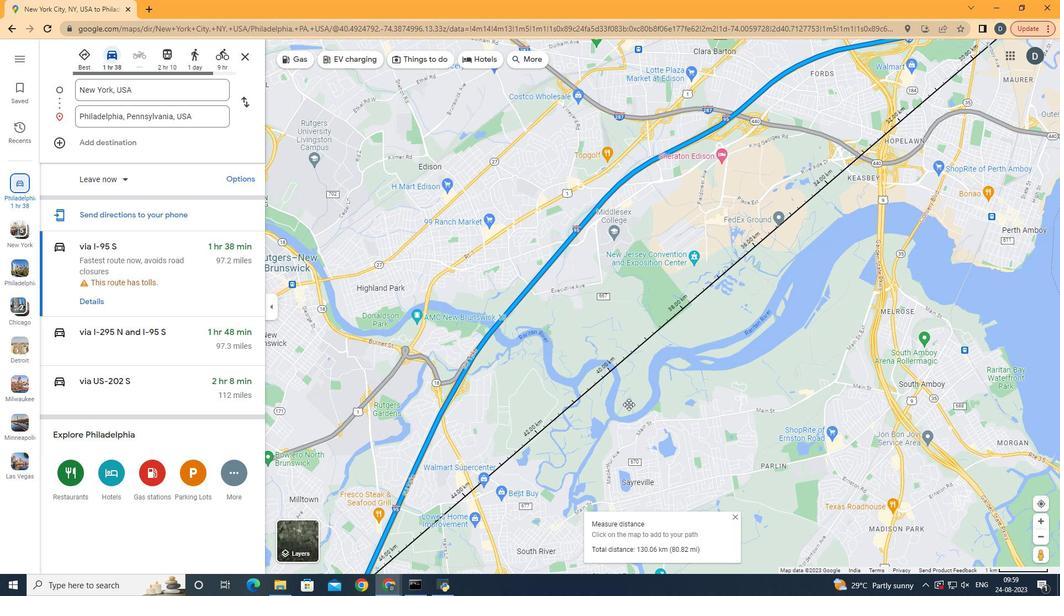 
Action: Mouse moved to (465, 412)
Screenshot: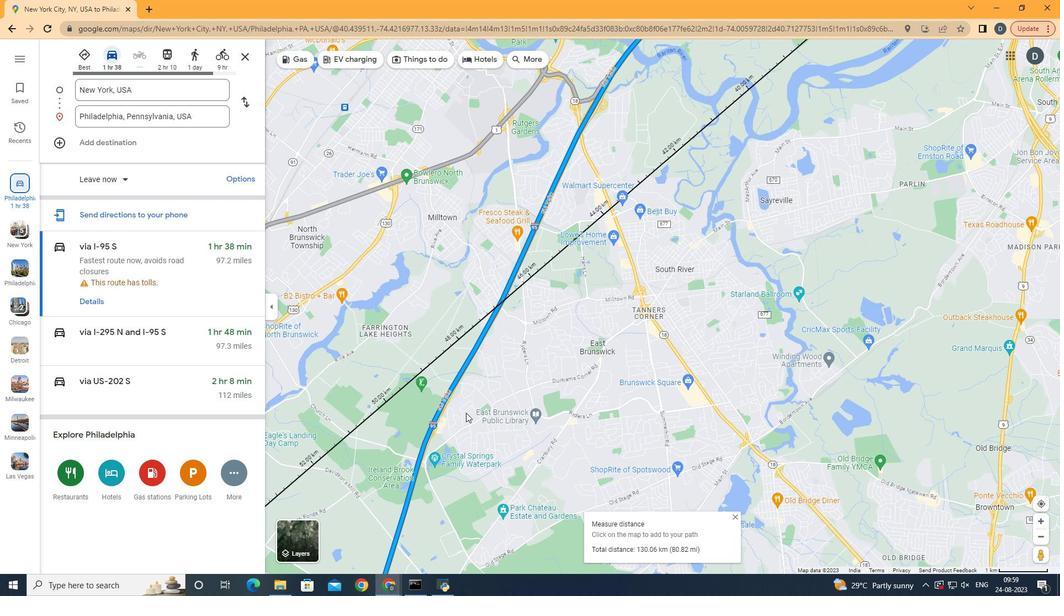 
Action: Mouse pressed left at (465, 412)
Screenshot: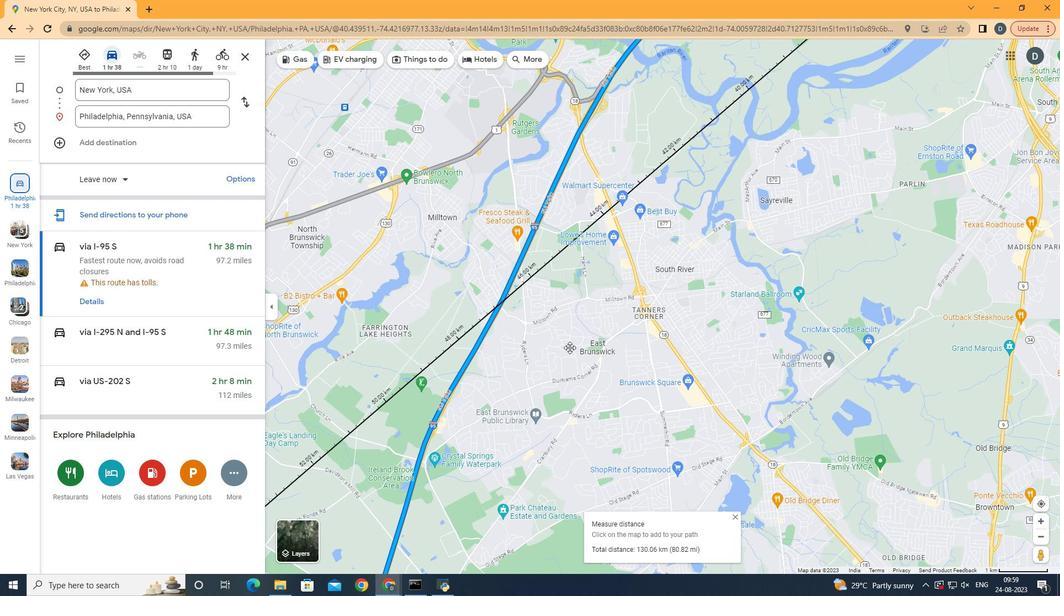 
Action: Mouse moved to (566, 458)
Screenshot: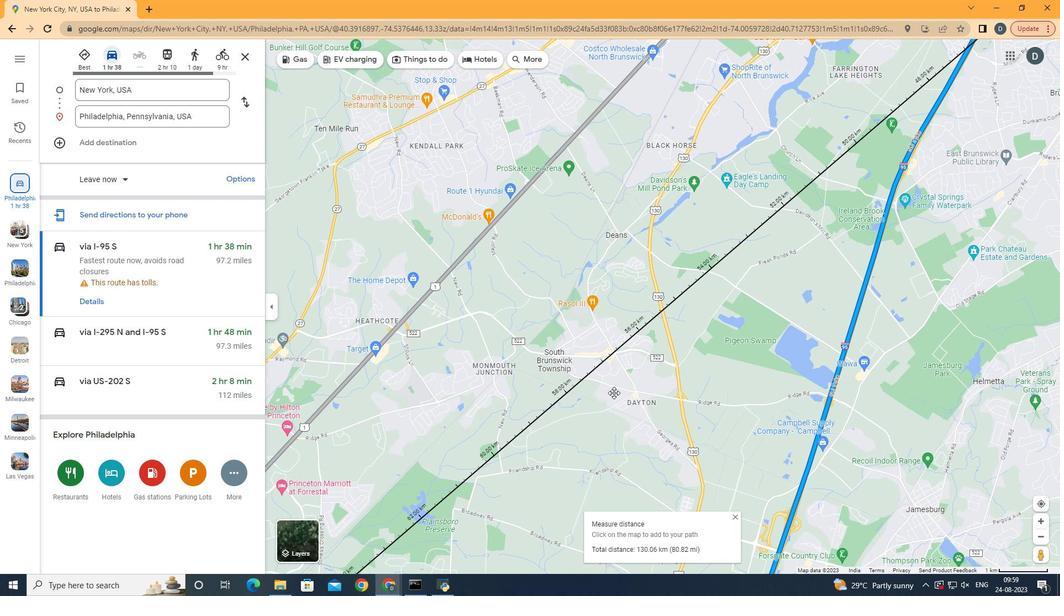 
Action: Mouse pressed left at (566, 458)
Screenshot: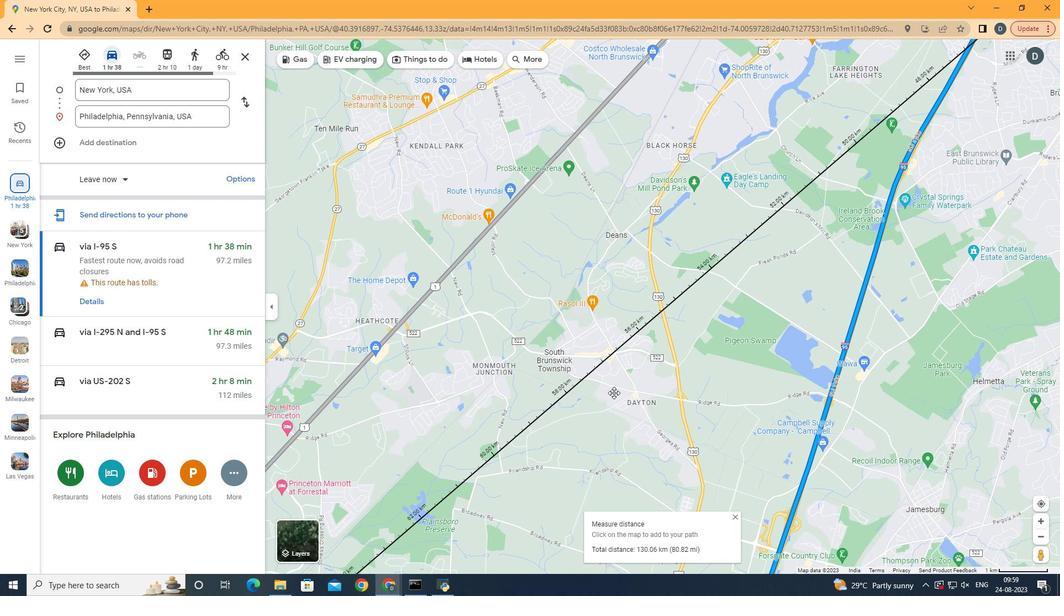 
Action: Mouse moved to (361, 470)
Screenshot: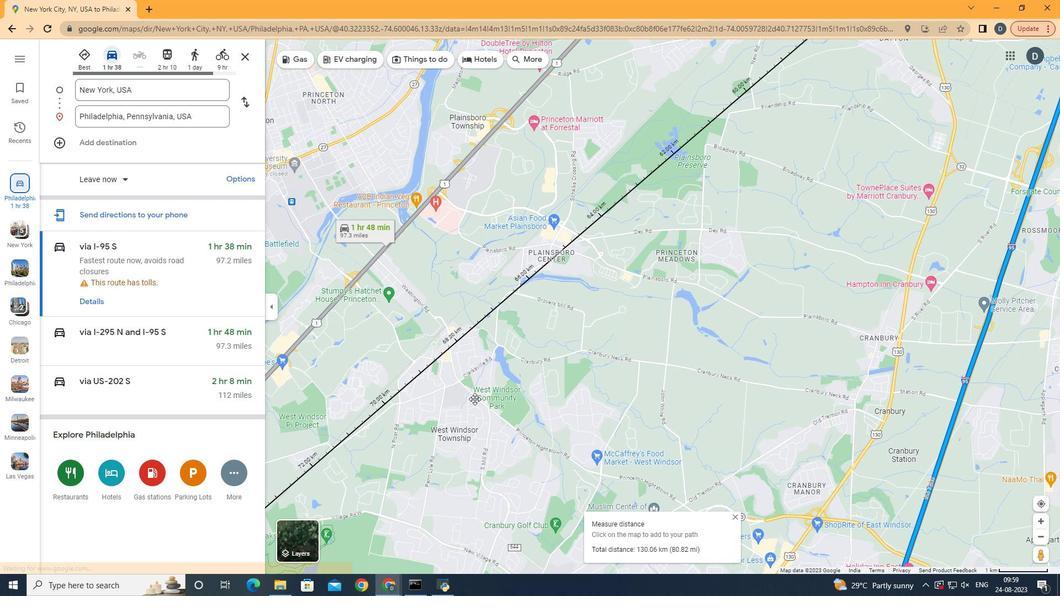 
Action: Mouse pressed left at (361, 470)
Screenshot: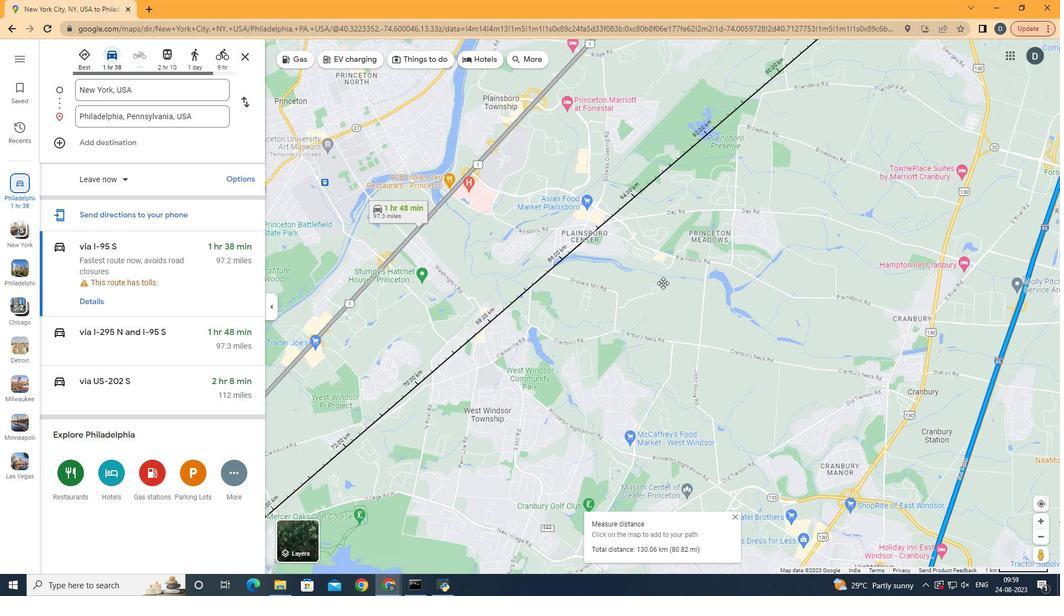 
Action: Mouse moved to (470, 551)
Screenshot: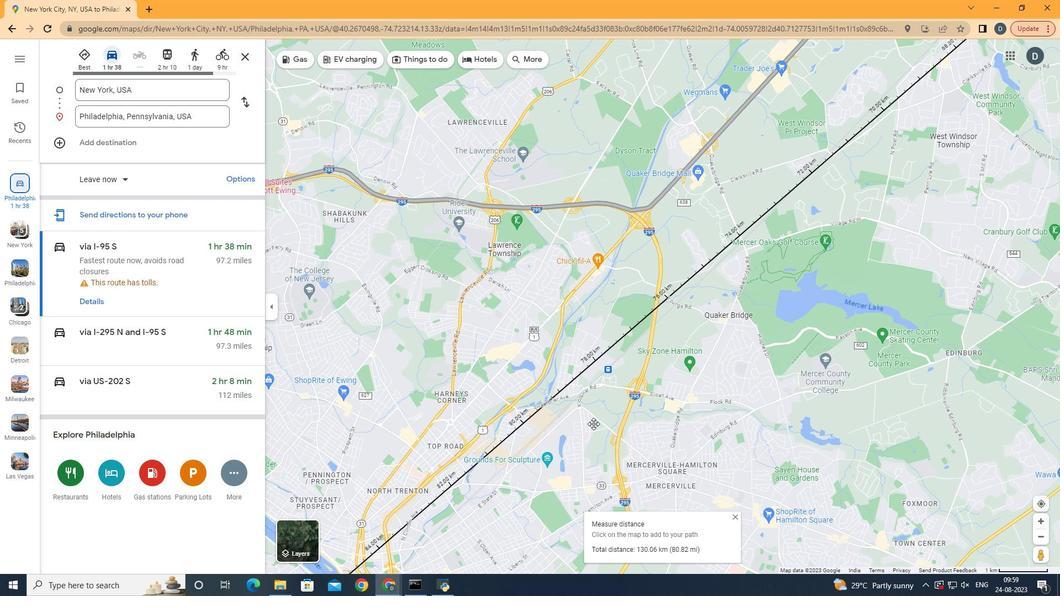 
Action: Mouse pressed left at (470, 551)
Screenshot: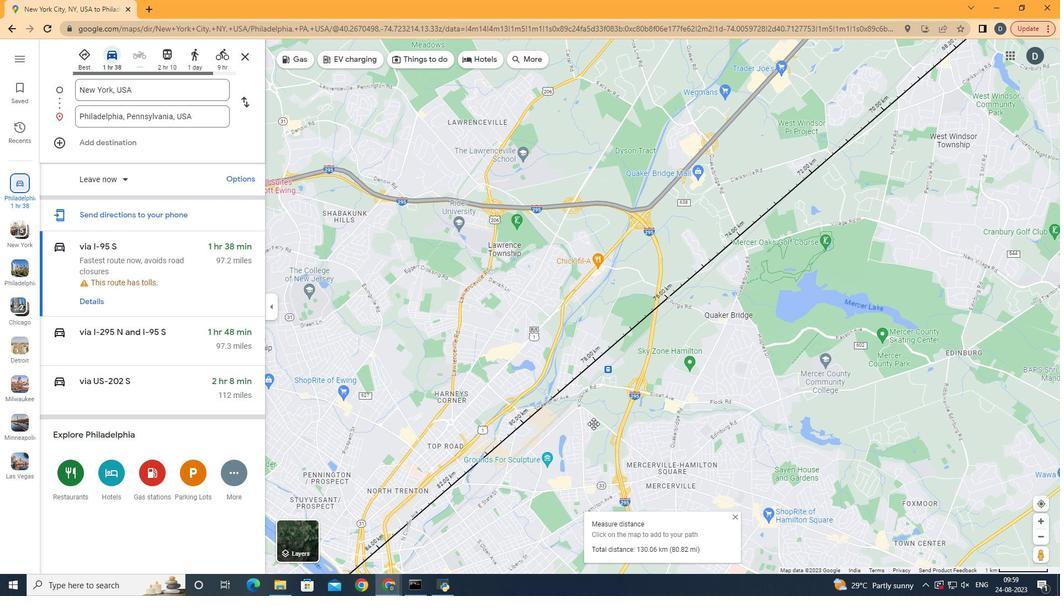 
Action: Mouse moved to (405, 525)
Screenshot: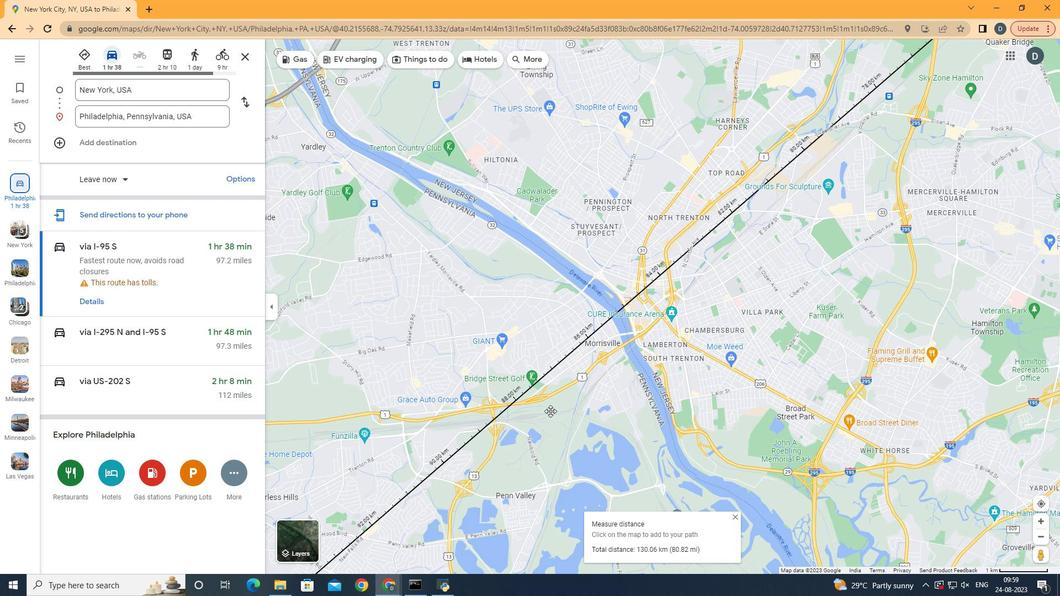 
Action: Mouse pressed left at (405, 525)
Screenshot: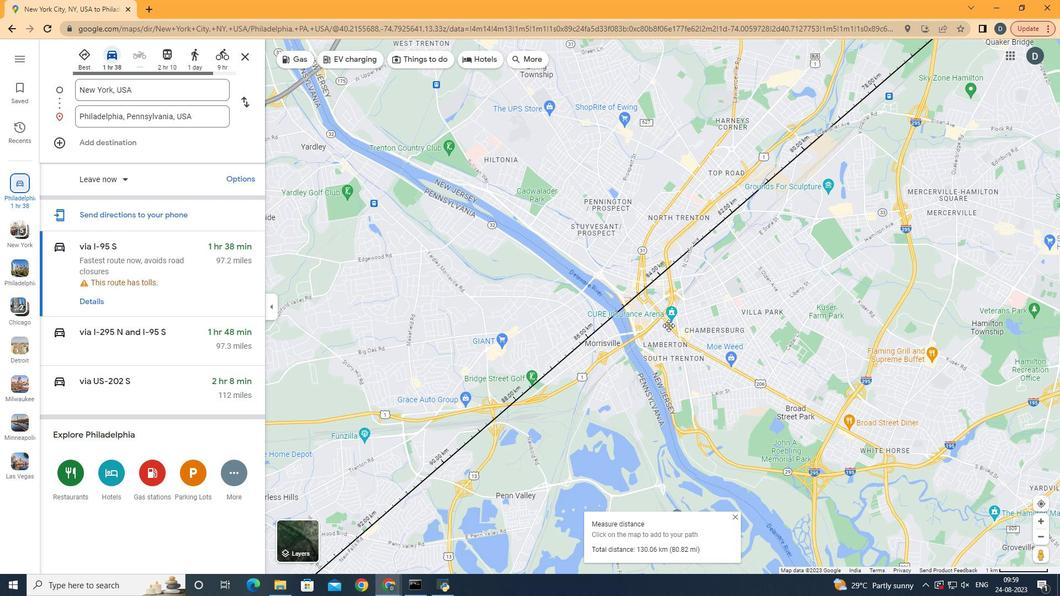 
Action: Mouse moved to (442, 541)
Screenshot: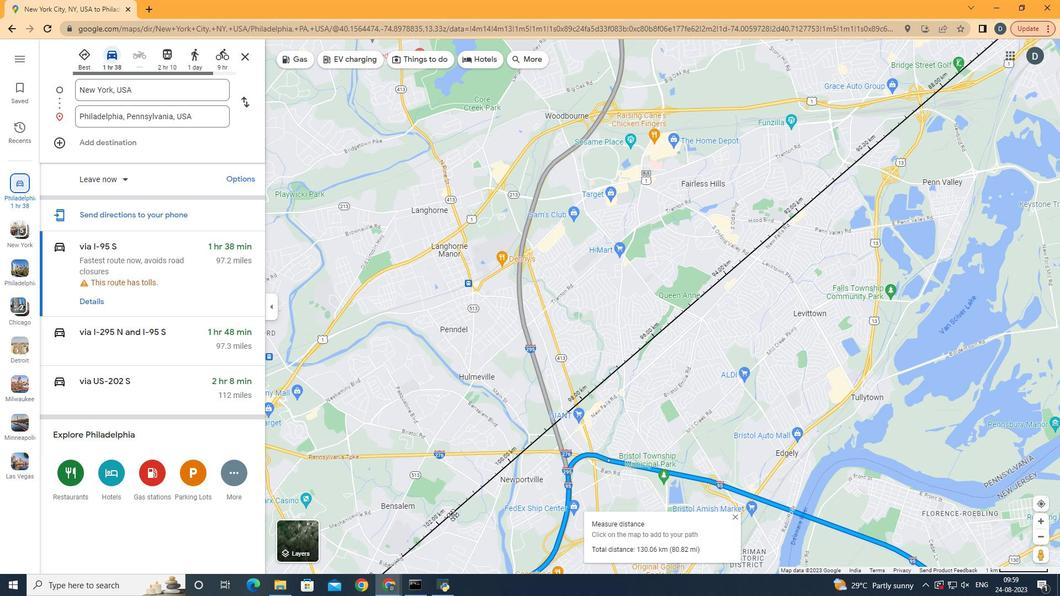 
Action: Mouse pressed left at (442, 541)
Screenshot: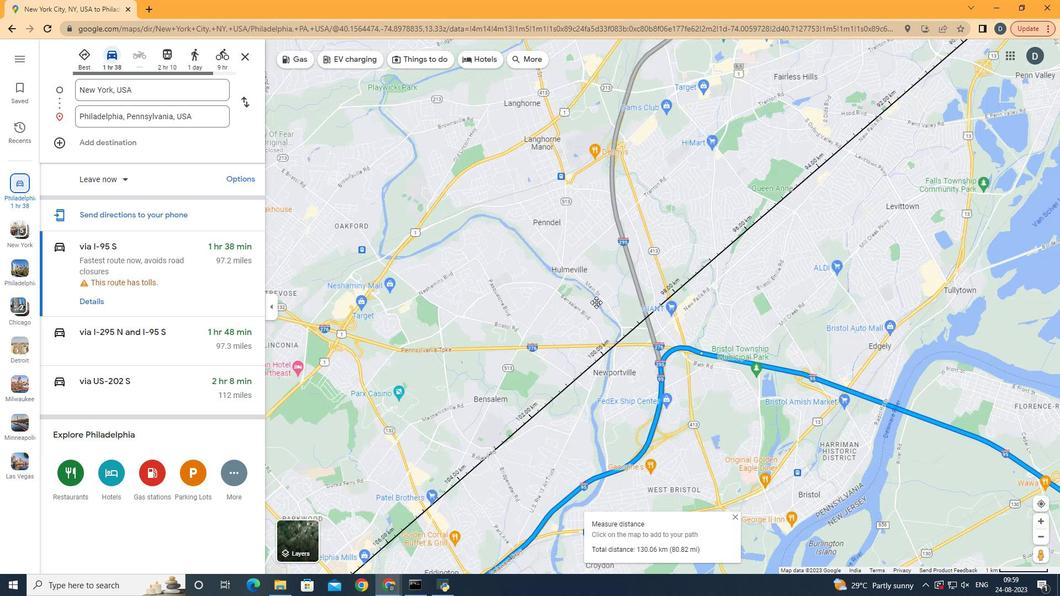 
Action: Mouse moved to (385, 438)
Screenshot: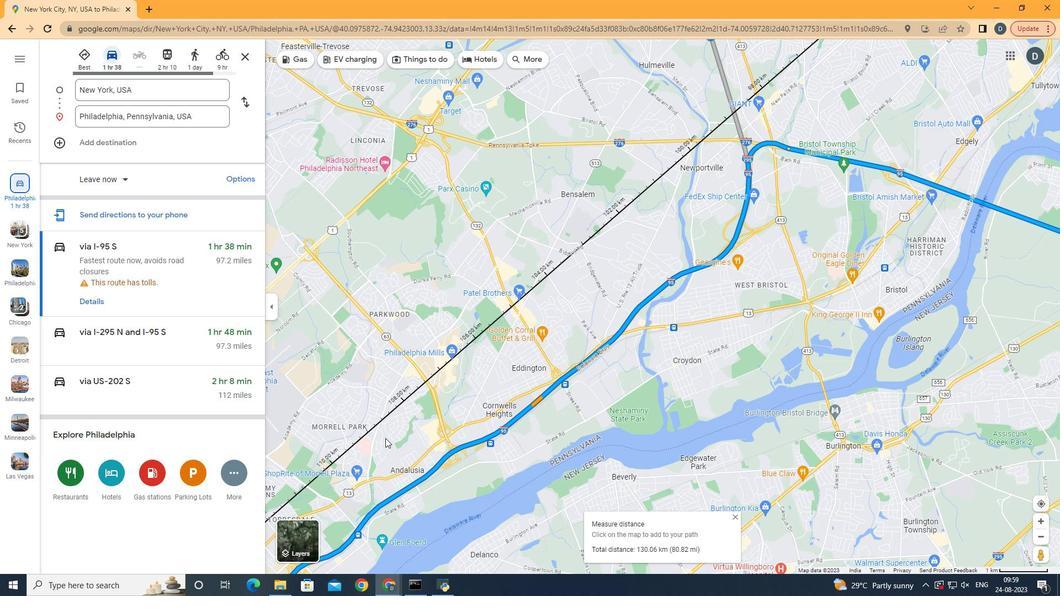
Action: Mouse pressed left at (385, 438)
Screenshot: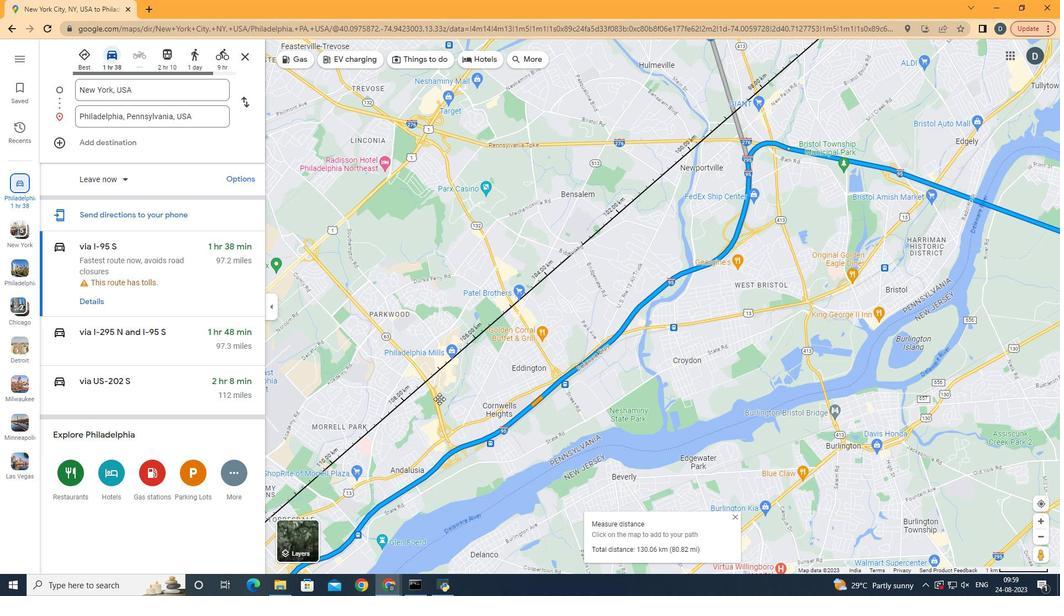 
Action: Mouse moved to (414, 474)
Screenshot: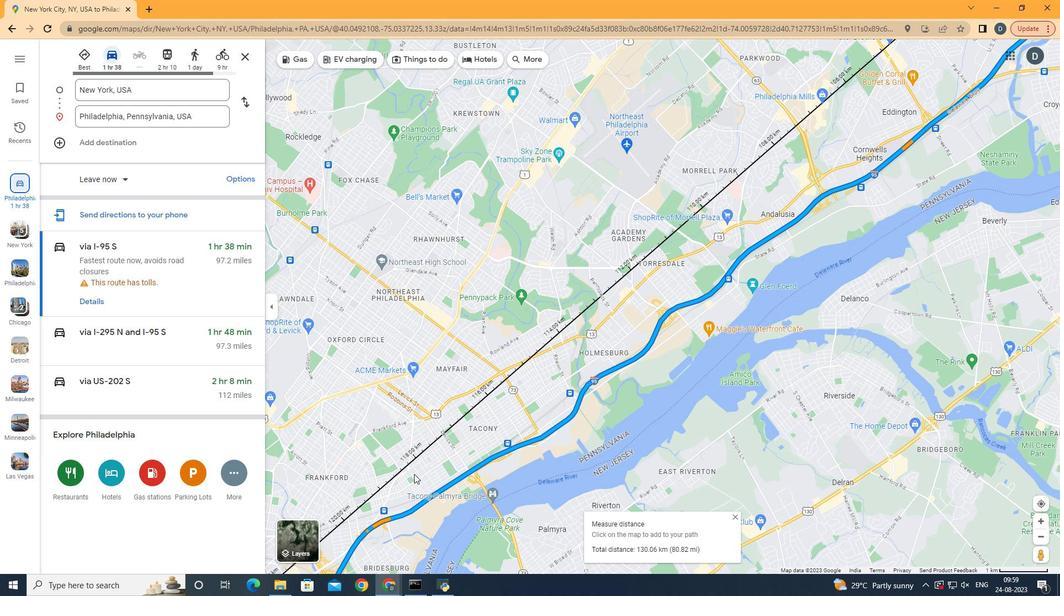 
Action: Mouse pressed left at (414, 474)
Screenshot: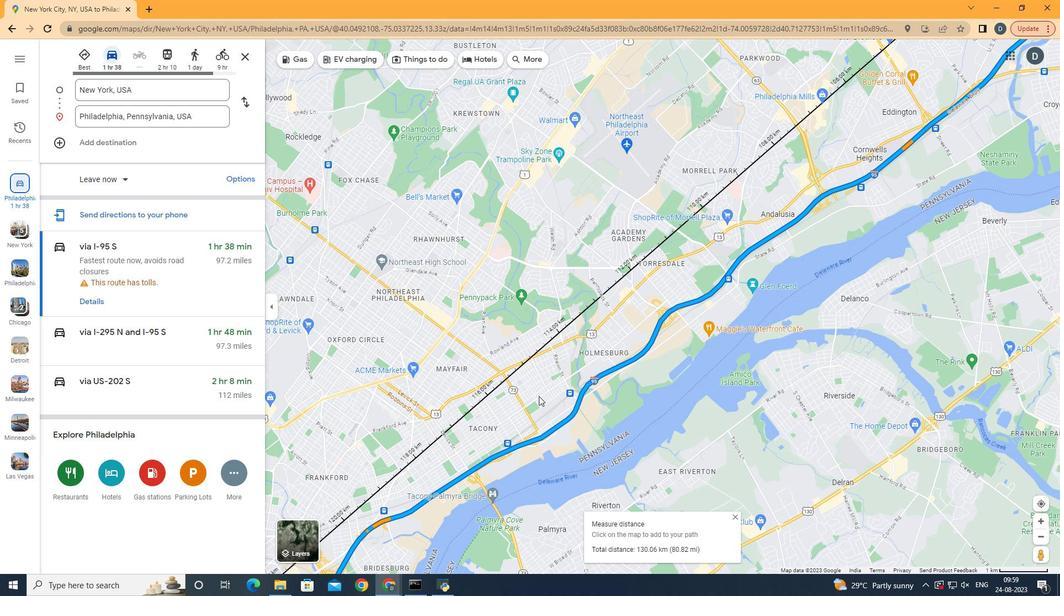 
Action: Mouse moved to (653, 538)
Screenshot: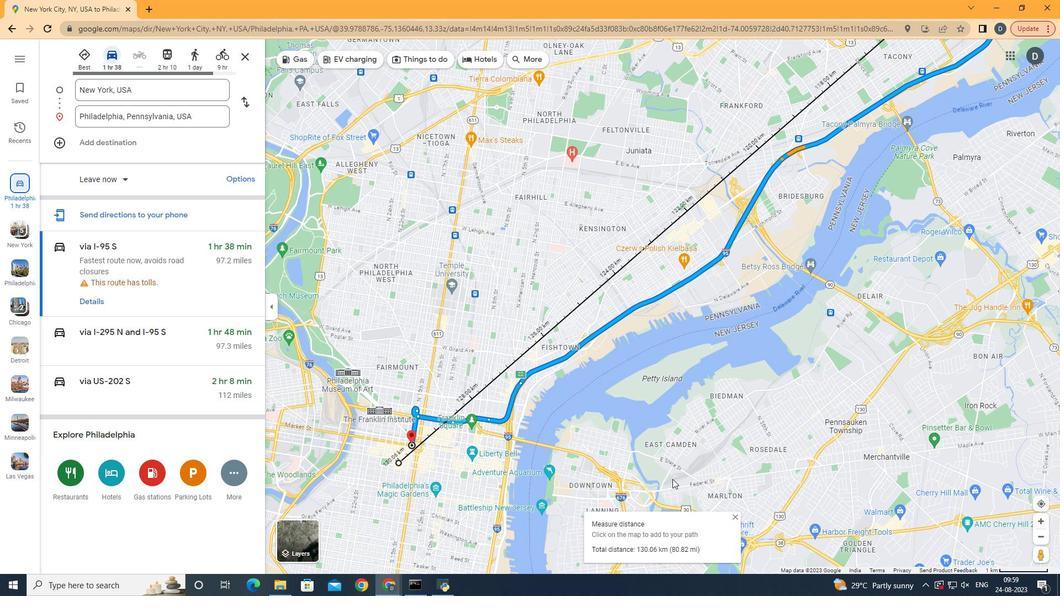 
Action: Mouse scrolled (653, 538) with delta (0, 0)
Screenshot: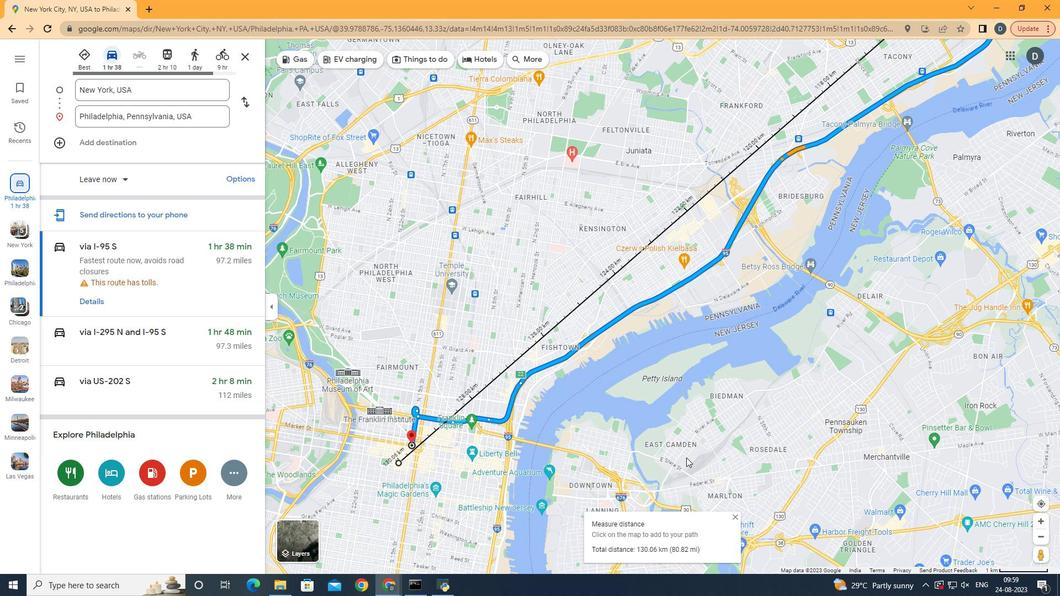 
Action: Mouse moved to (660, 510)
Screenshot: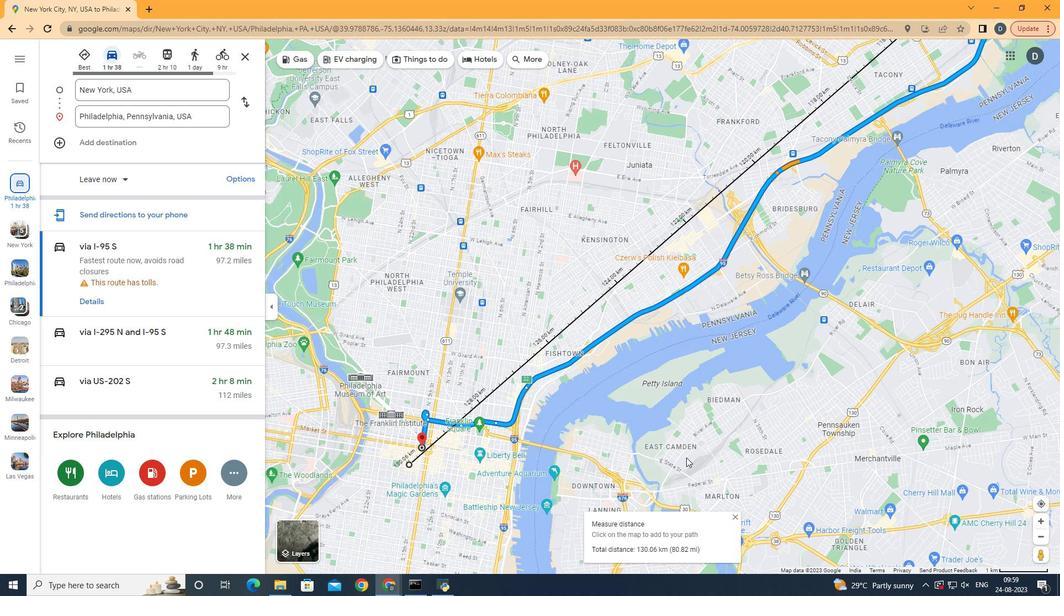 
Action: Mouse scrolled (657, 518) with delta (0, 0)
Screenshot: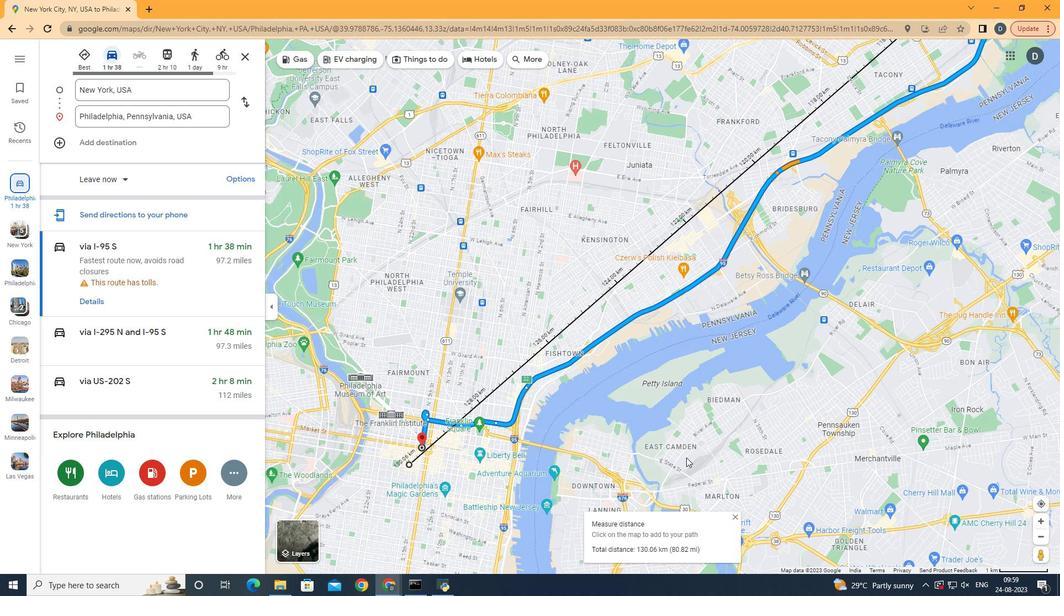 
Action: Mouse moved to (662, 501)
Screenshot: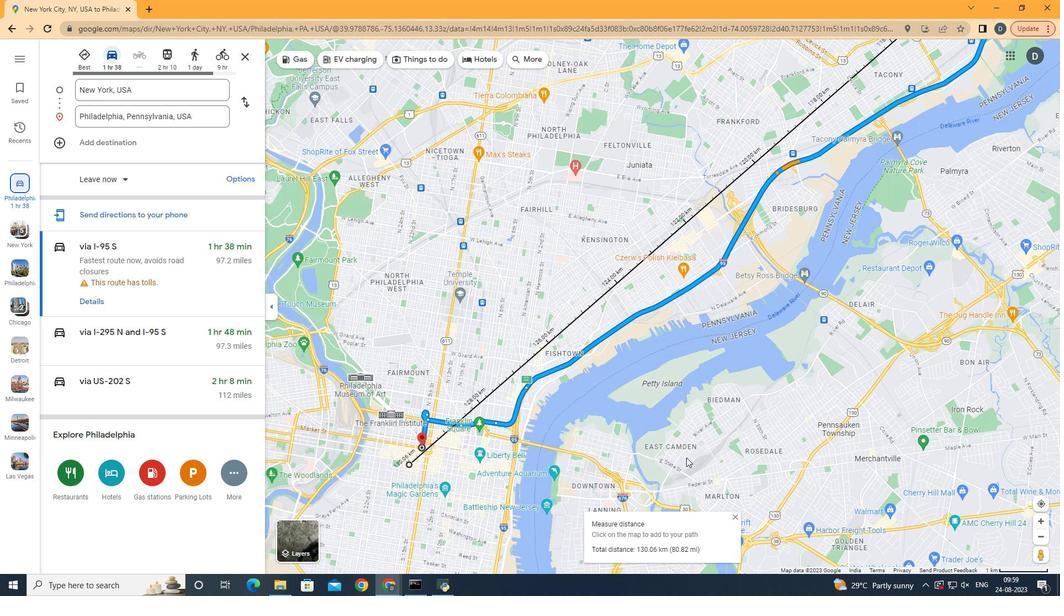
Action: Mouse scrolled (662, 500) with delta (0, 0)
Screenshot: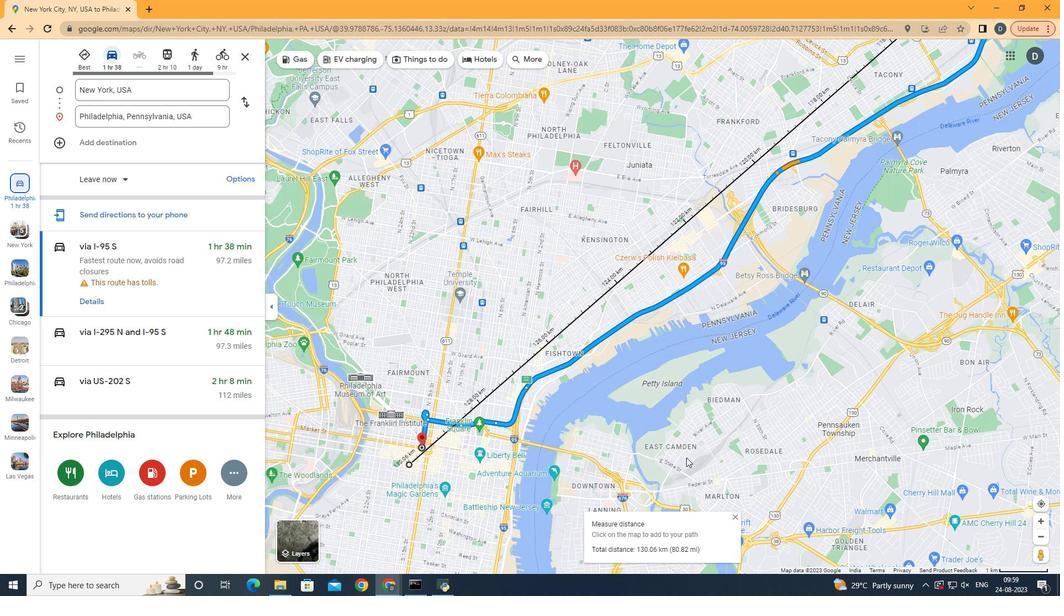 
Action: Mouse moved to (674, 474)
Screenshot: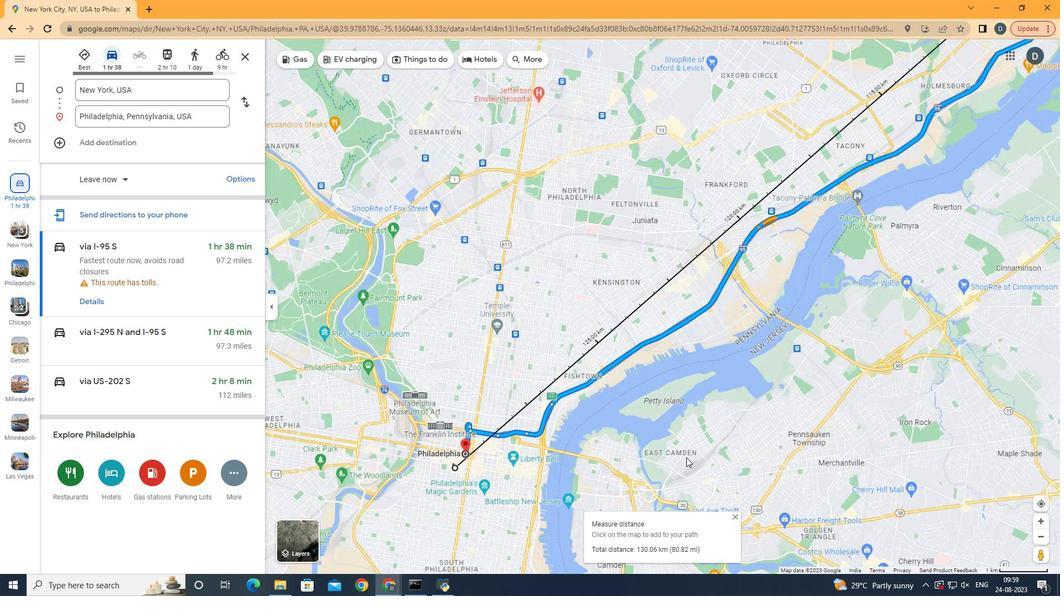 
Action: Mouse scrolled (674, 473) with delta (0, 0)
Screenshot: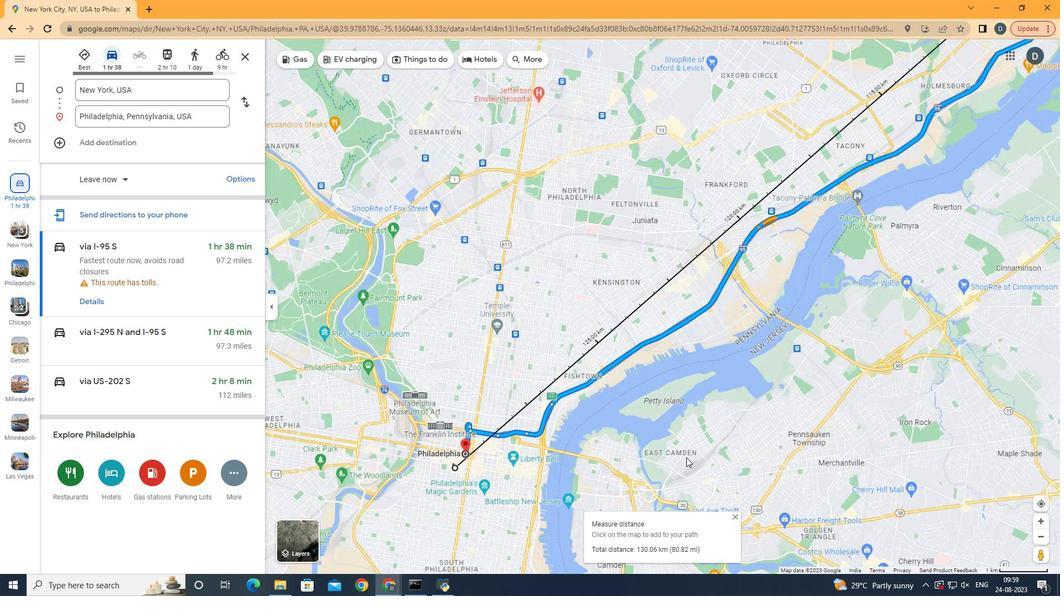 
Action: Mouse moved to (686, 457)
Screenshot: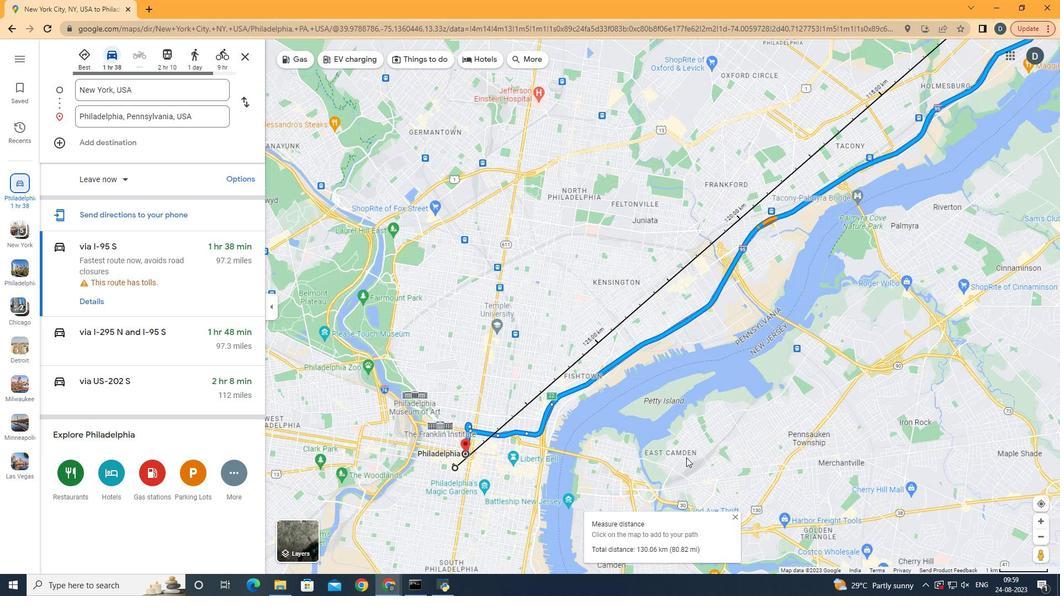 
Action: Mouse scrolled (686, 457) with delta (0, 0)
Screenshot: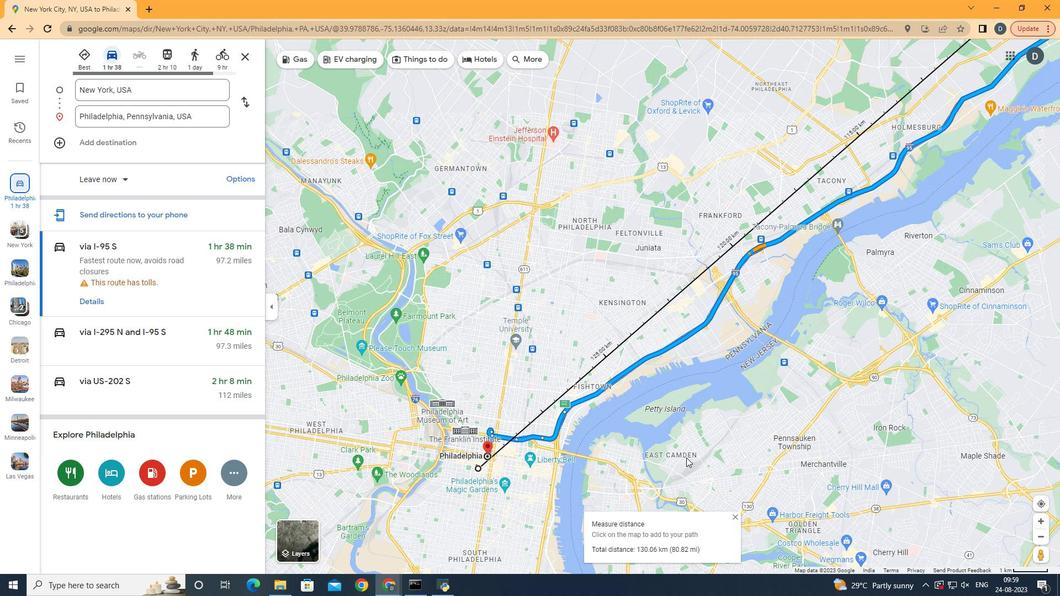 
Action: Mouse scrolled (686, 457) with delta (0, 0)
Screenshot: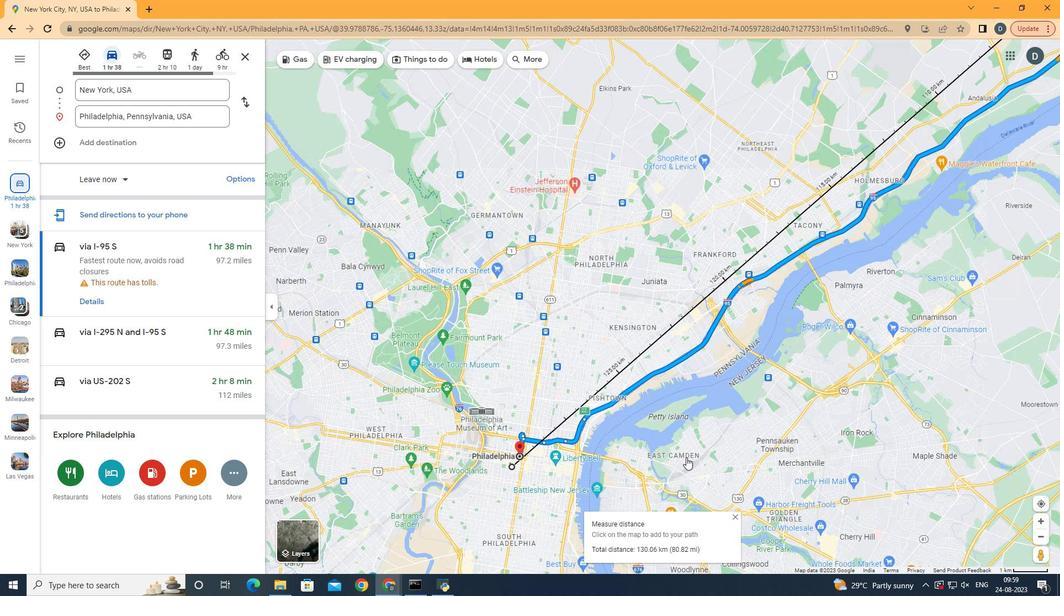 
Action: Mouse scrolled (686, 457) with delta (0, 0)
Screenshot: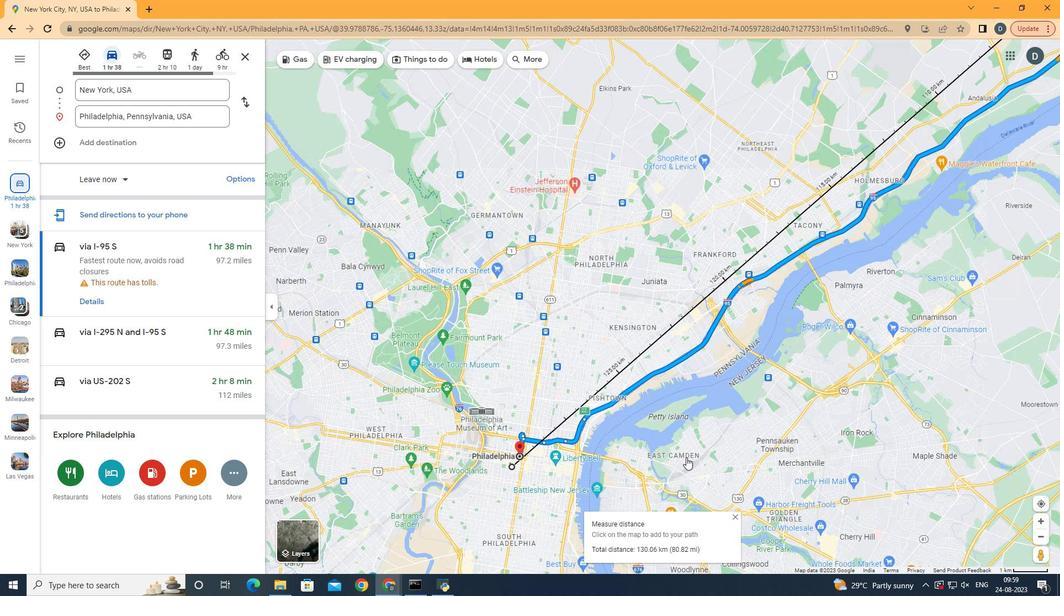 
Action: Mouse scrolled (686, 457) with delta (0, 0)
Screenshot: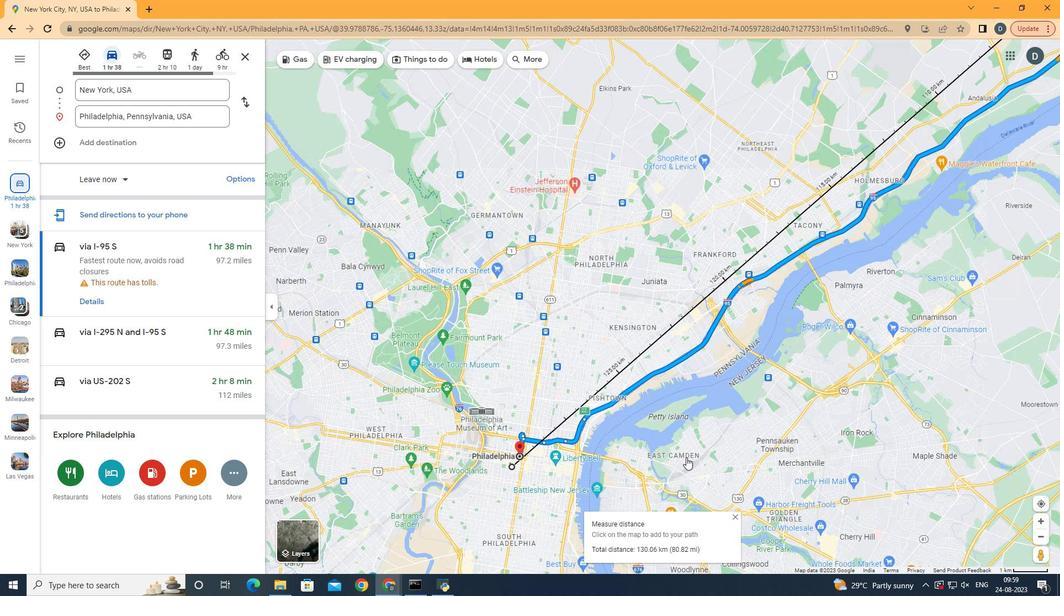 
Action: Mouse scrolled (686, 457) with delta (0, 0)
Screenshot: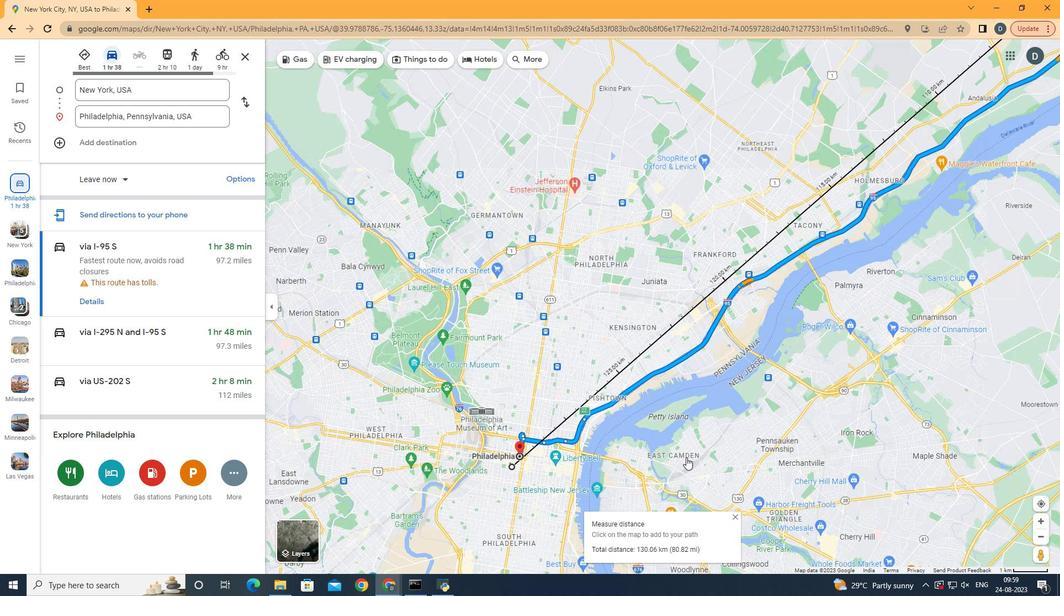 
Action: Mouse scrolled (686, 457) with delta (0, 0)
Screenshot: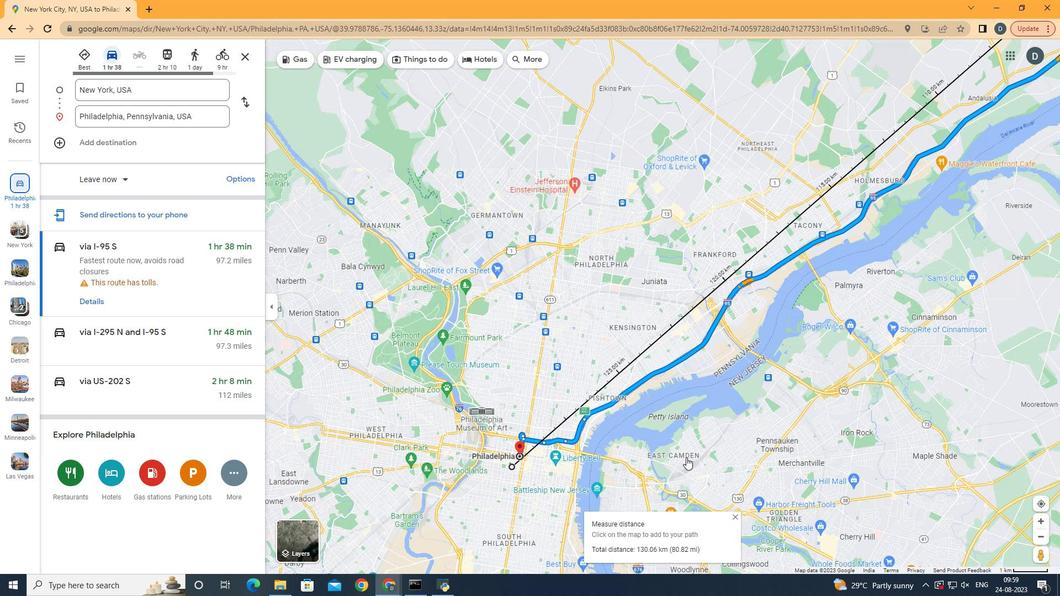 
Action: Mouse scrolled (686, 457) with delta (0, 0)
Screenshot: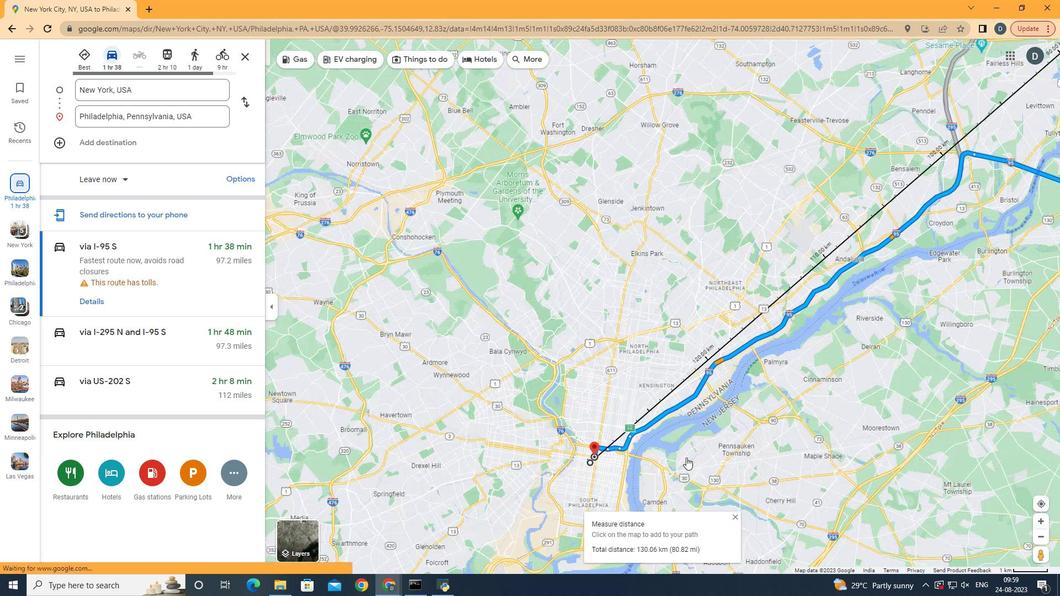 
Action: Mouse scrolled (686, 457) with delta (0, 0)
Screenshot: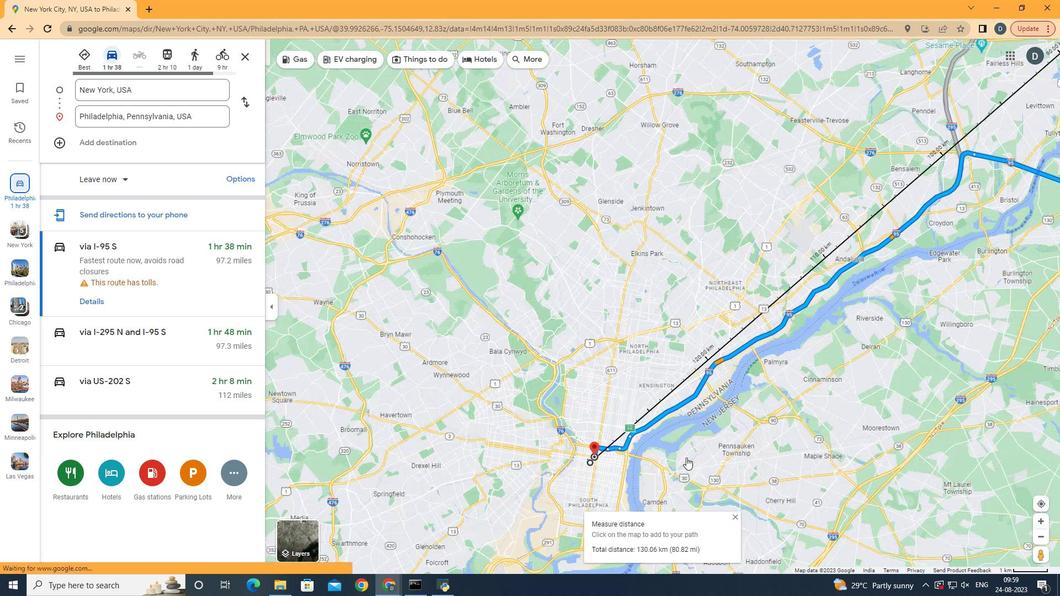 
Action: Mouse scrolled (686, 457) with delta (0, 0)
Screenshot: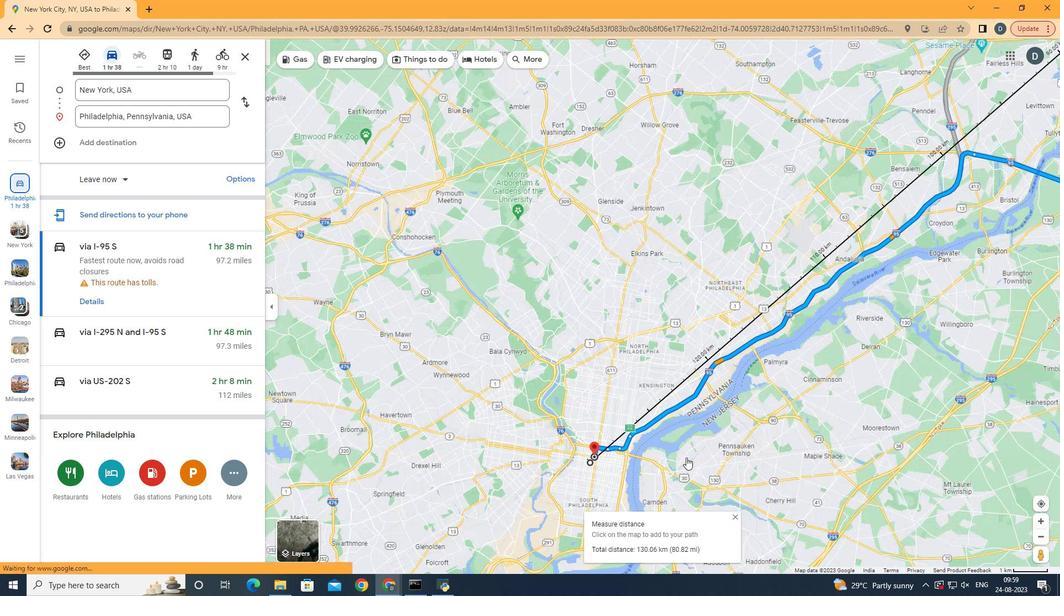 
Action: Mouse scrolled (686, 457) with delta (0, 0)
Screenshot: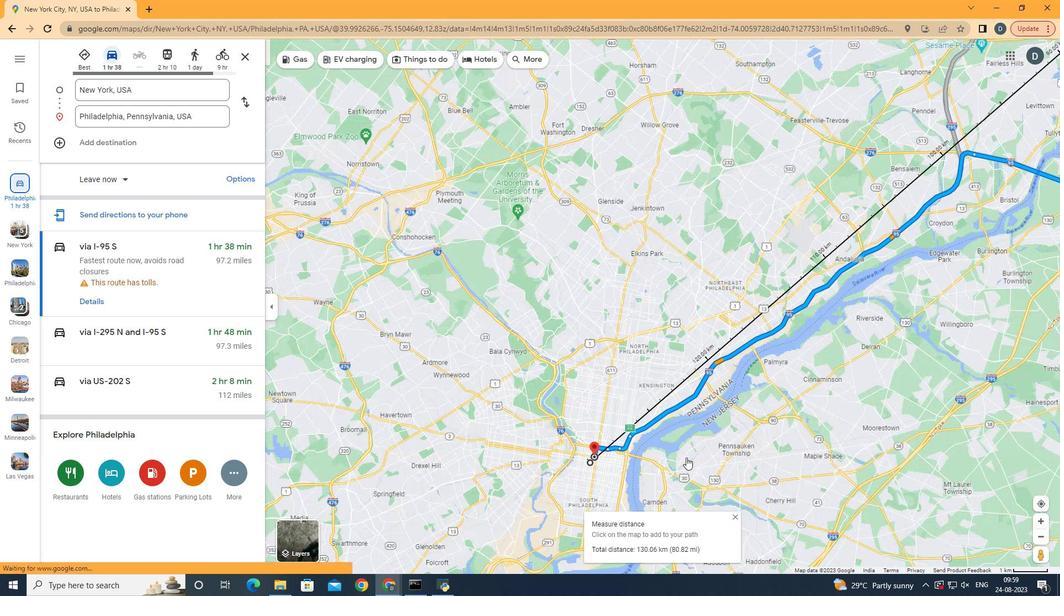 
Action: Mouse scrolled (686, 457) with delta (0, 0)
Screenshot: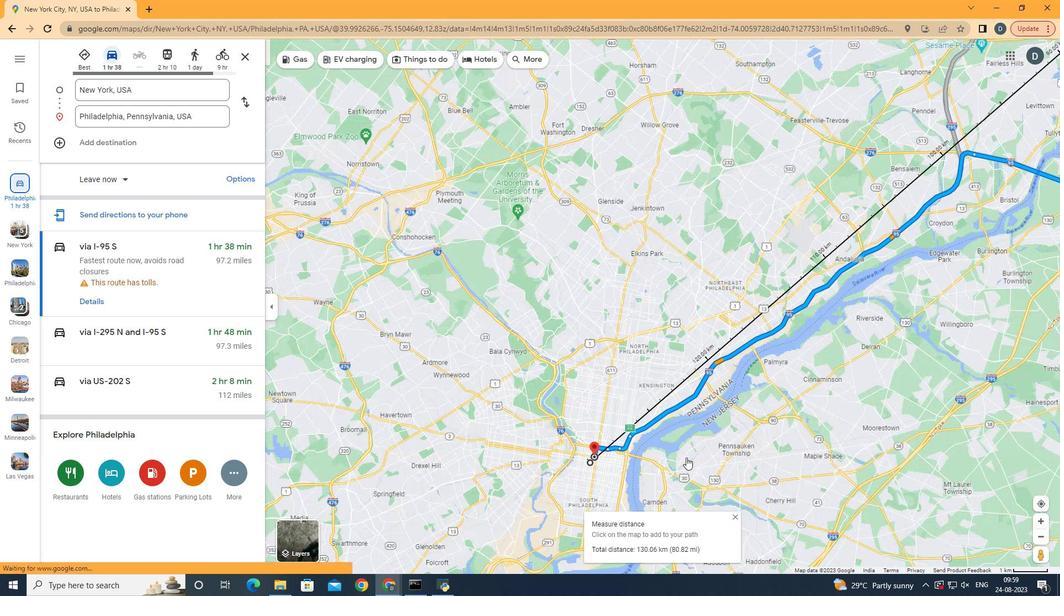 
Action: Mouse scrolled (686, 457) with delta (0, 0)
Screenshot: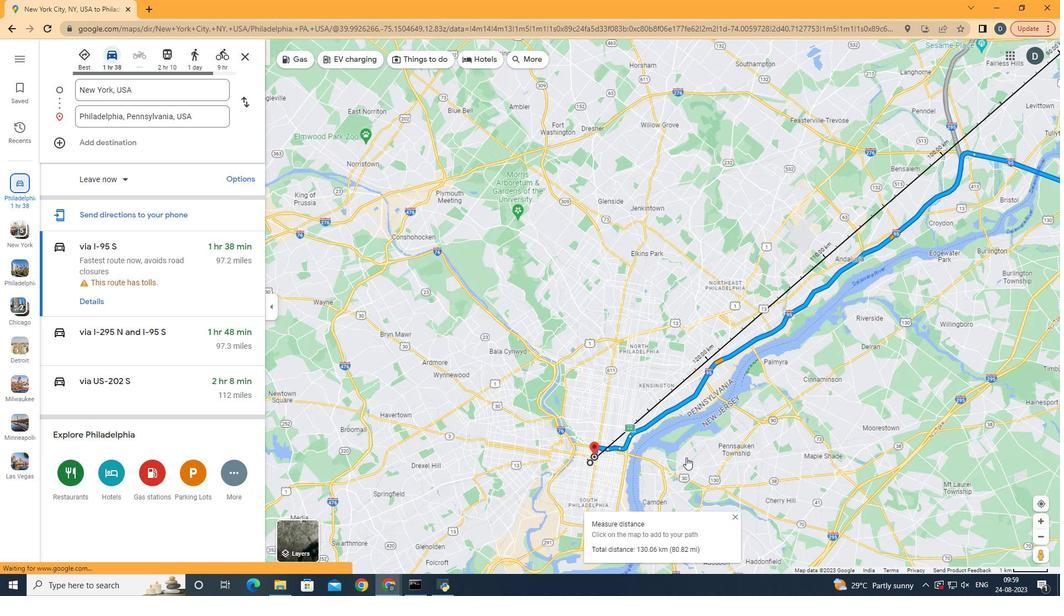 
Action: Mouse moved to (989, 292)
Screenshot: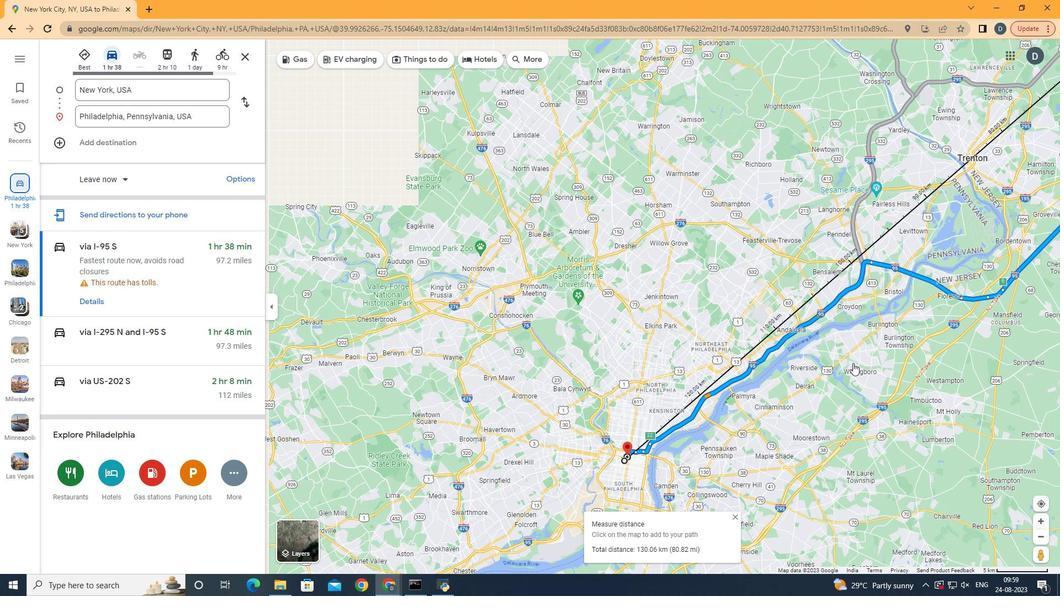 
Action: Mouse pressed left at (989, 292)
Screenshot: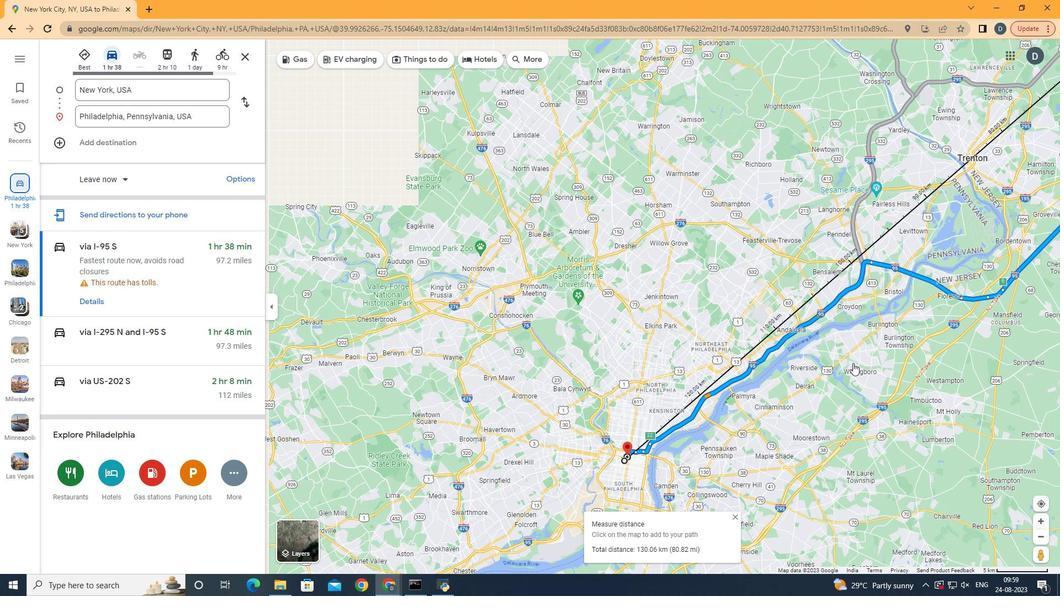 
Action: Mouse moved to (732, 520)
Screenshot: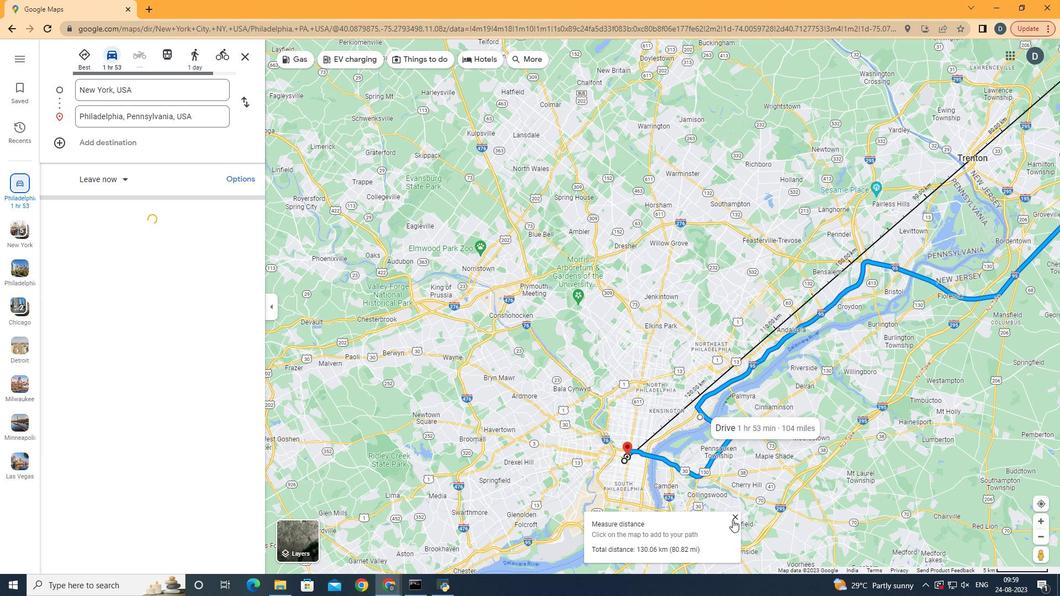 
Action: Mouse pressed left at (732, 520)
Screenshot: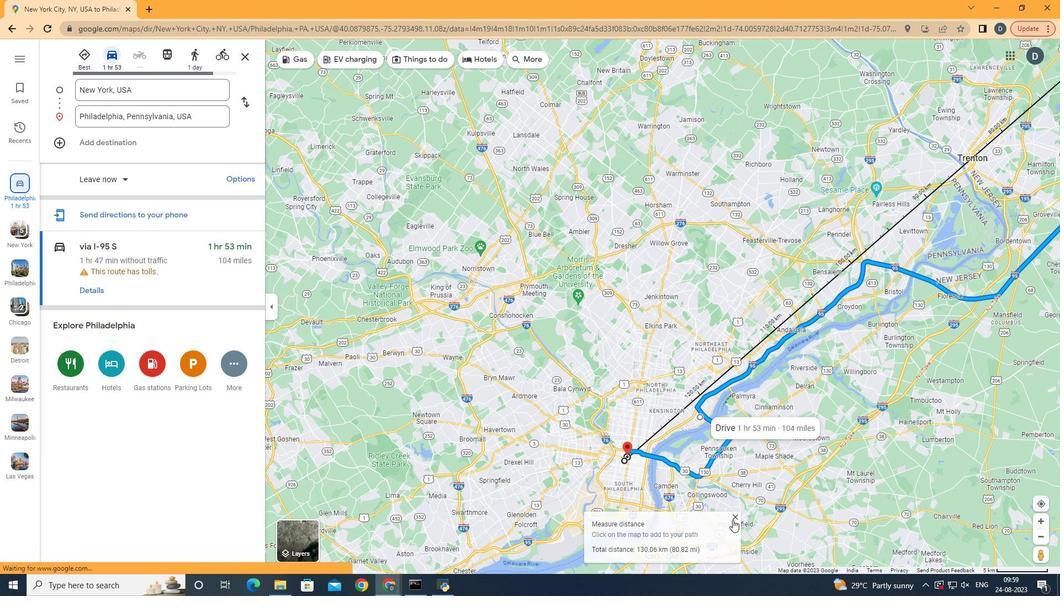 
